 Task: Create in the project AgileCore and in the Backlog issue 'Upgrade the user interface of a mobile application to improve usability and aesthetics' a child issue 'Email campaign open rate tracking and analysis', and assign it to team member softage.2@softage.net. Create in the project AgileCore and in the Backlog issue 'Create a new online platform for online education courses with advanced peer-to-peer learning and discussion features' a child issue 'Chatbot conversation natural language understanding and optimization', and assign it to team member softage.3@softage.net
Action: Mouse moved to (199, 58)
Screenshot: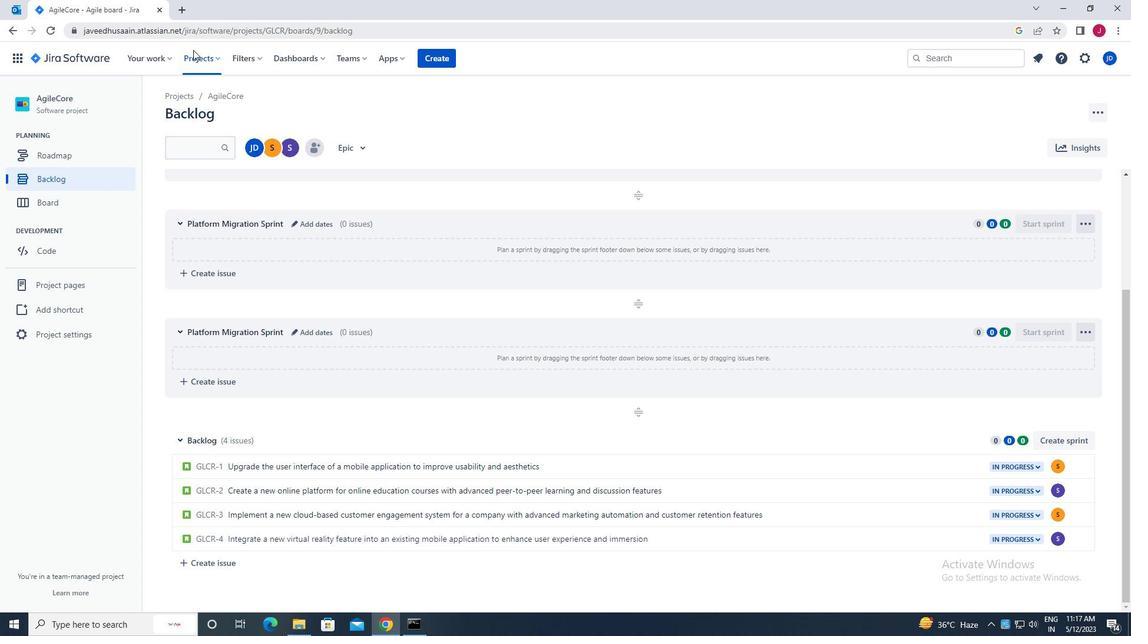 
Action: Mouse pressed left at (199, 58)
Screenshot: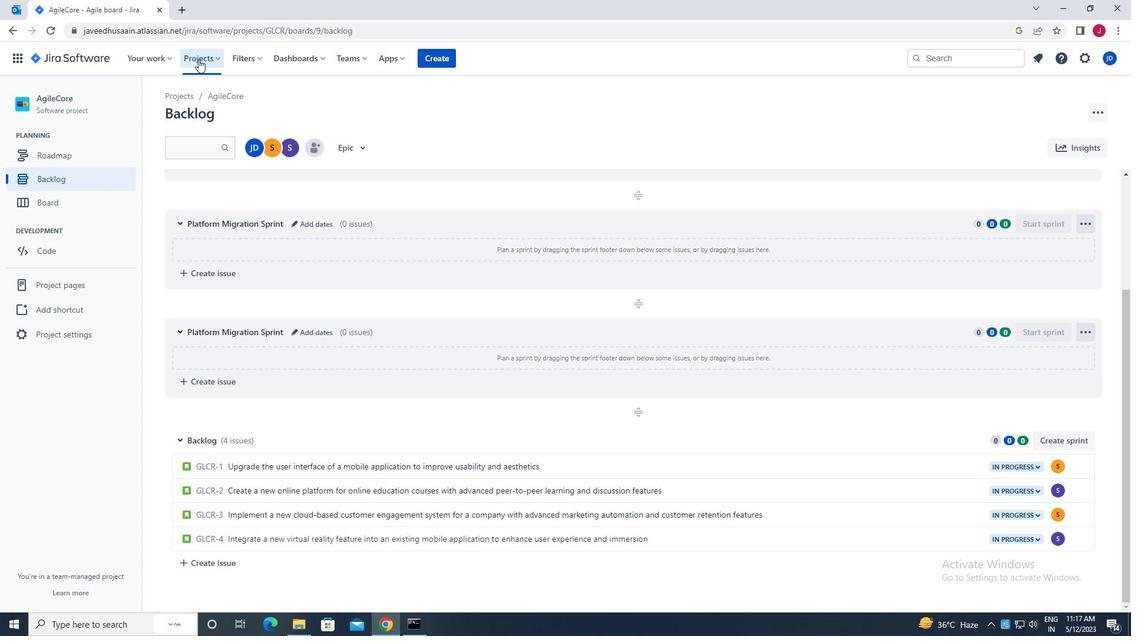 
Action: Mouse moved to (231, 107)
Screenshot: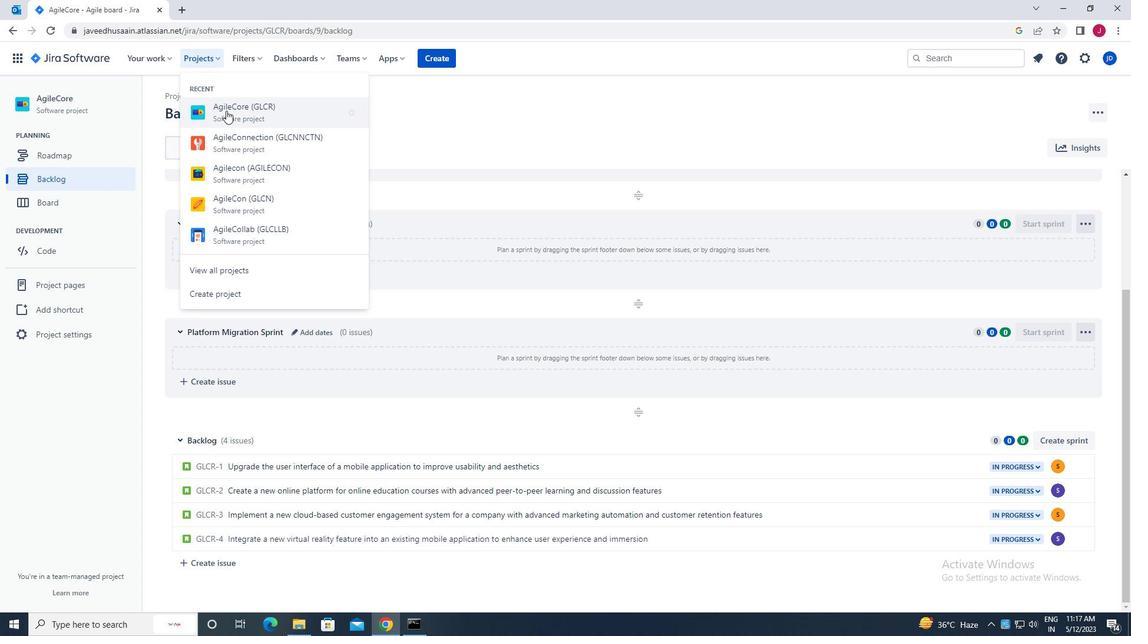 
Action: Mouse pressed left at (231, 107)
Screenshot: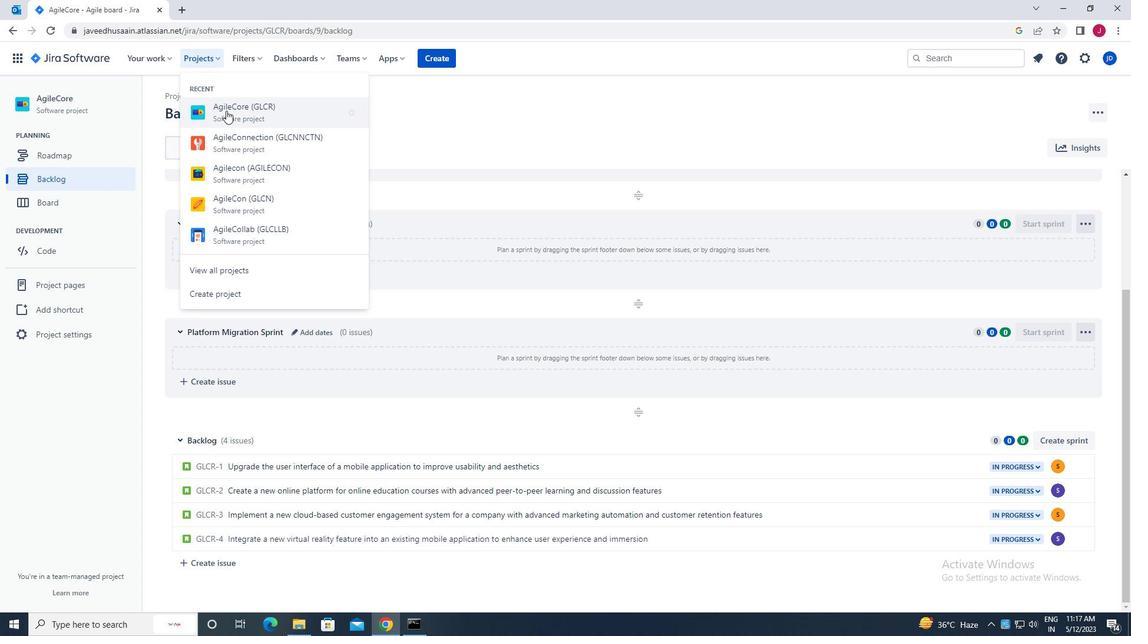 
Action: Mouse moved to (85, 177)
Screenshot: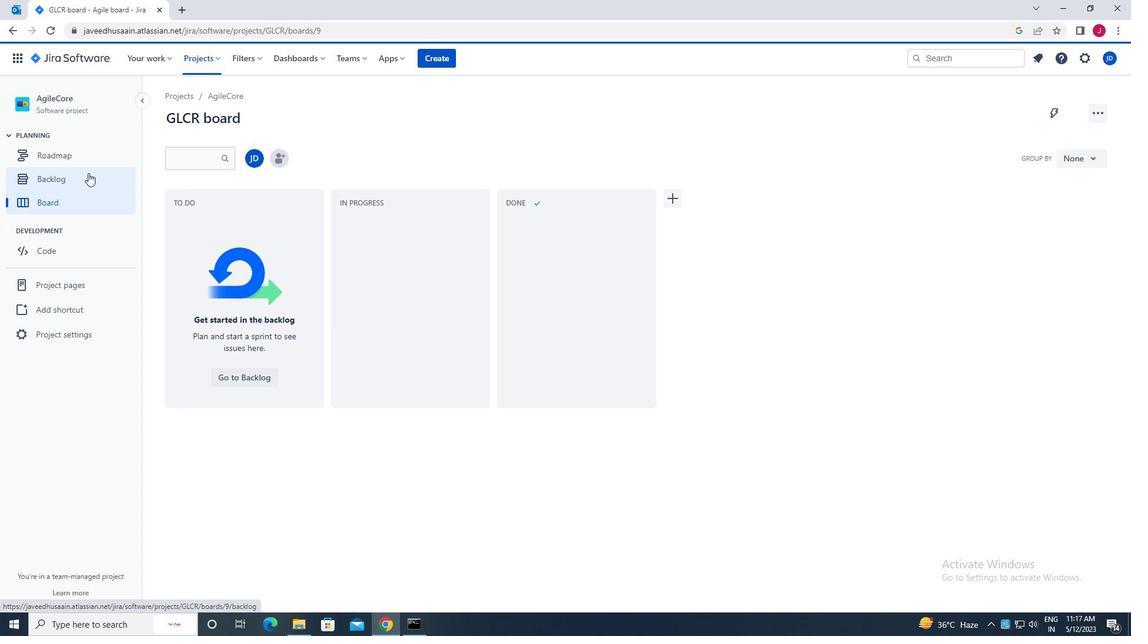 
Action: Mouse pressed left at (85, 177)
Screenshot: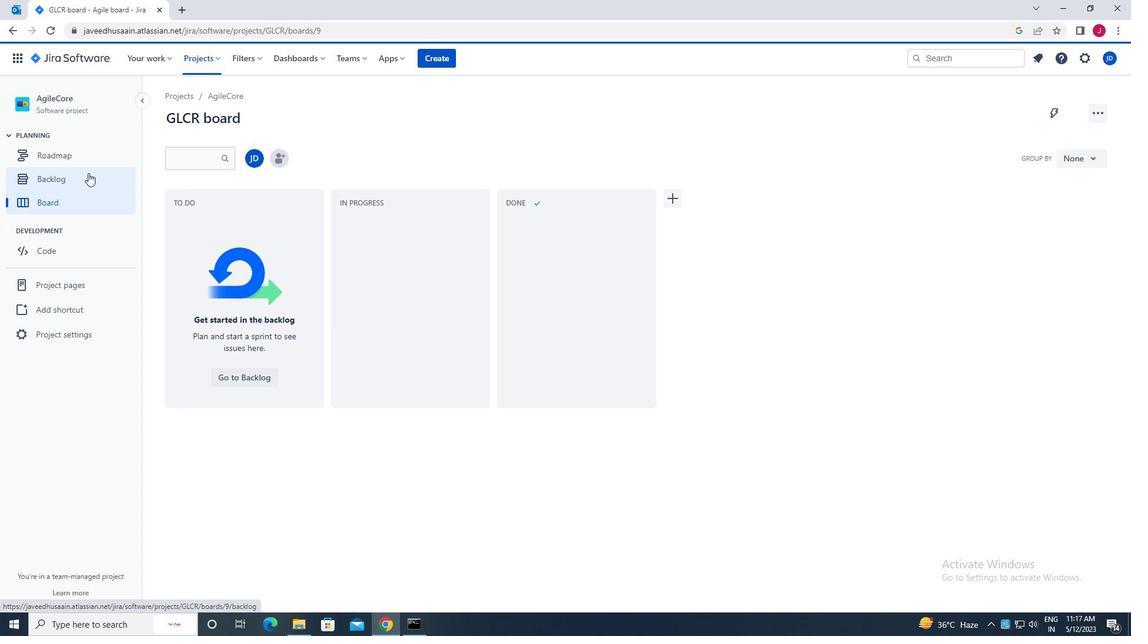 
Action: Mouse moved to (436, 321)
Screenshot: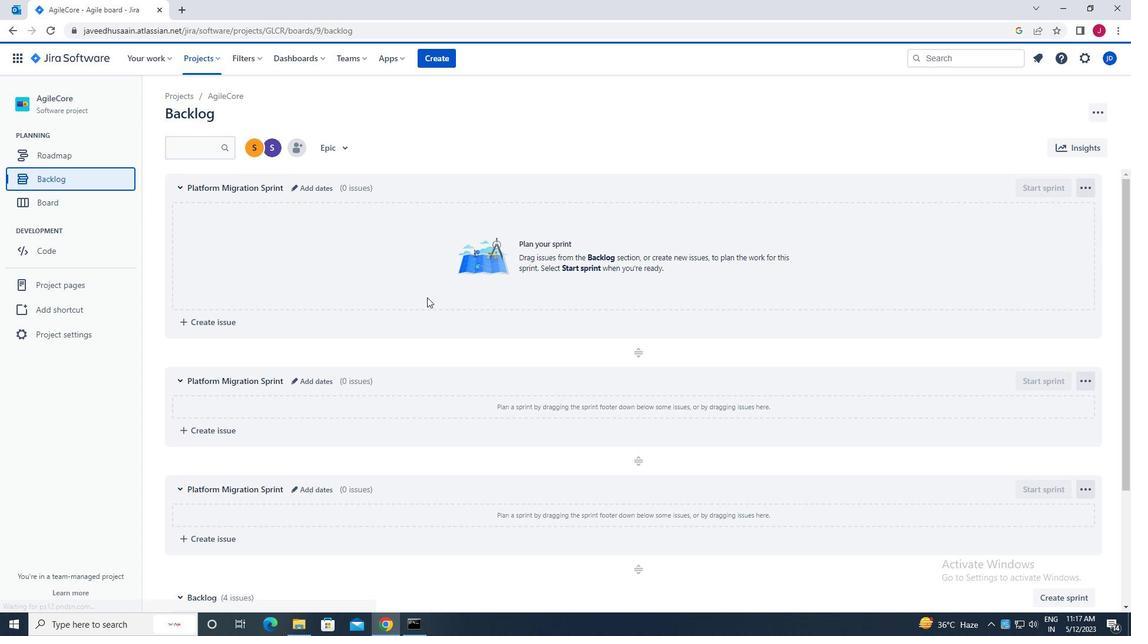 
Action: Mouse scrolled (436, 321) with delta (0, 0)
Screenshot: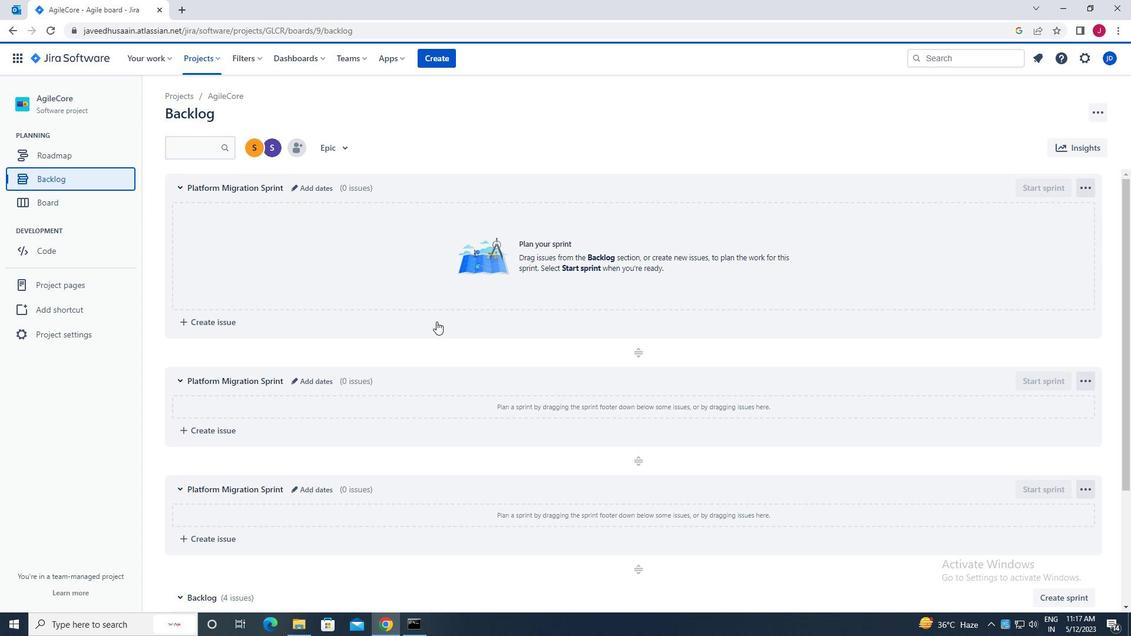 
Action: Mouse scrolled (436, 321) with delta (0, 0)
Screenshot: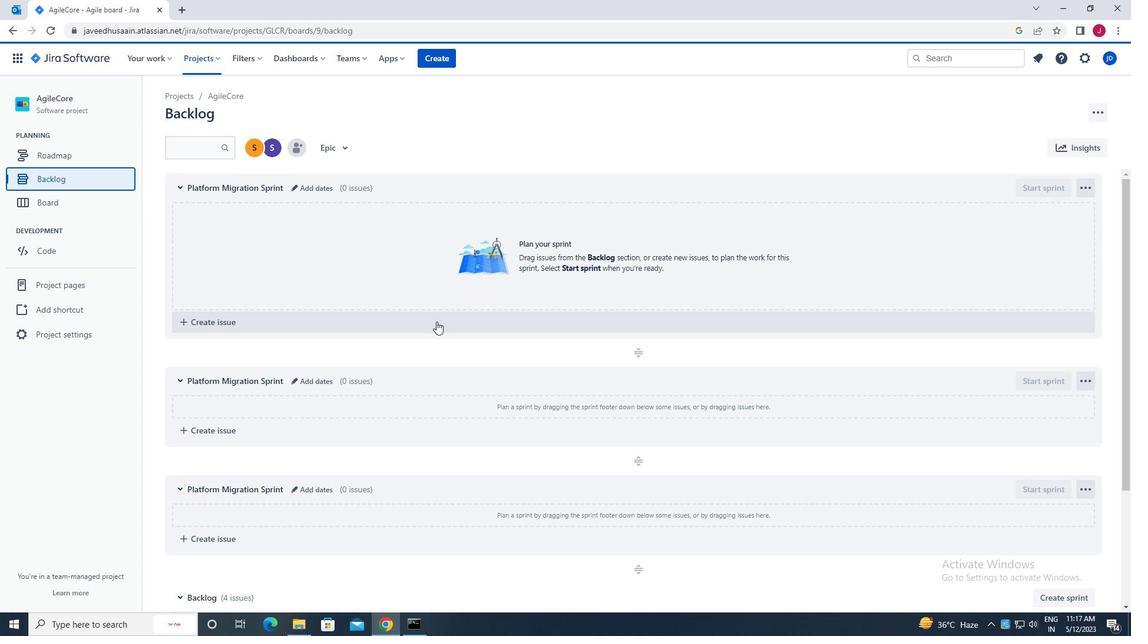 
Action: Mouse moved to (423, 314)
Screenshot: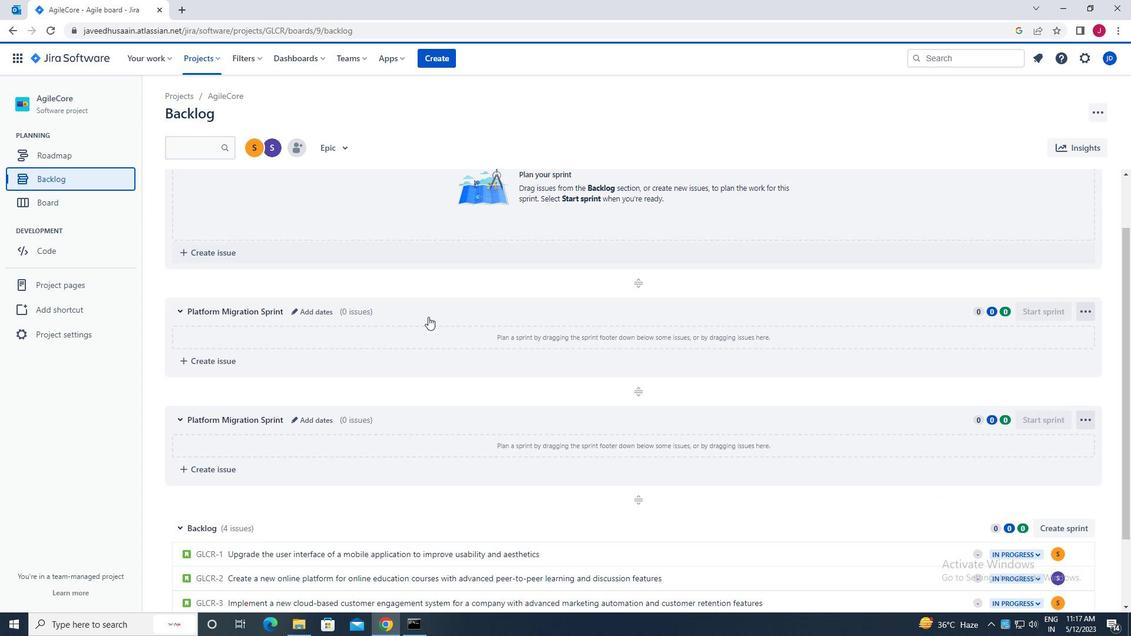
Action: Mouse scrolled (423, 314) with delta (0, 0)
Screenshot: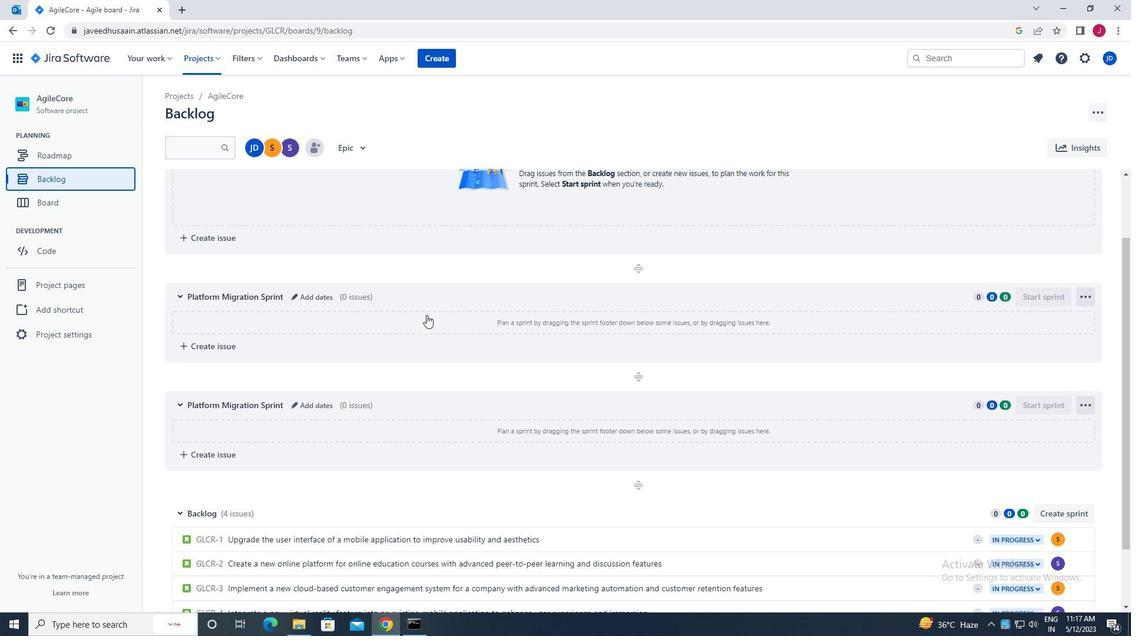 
Action: Mouse moved to (423, 317)
Screenshot: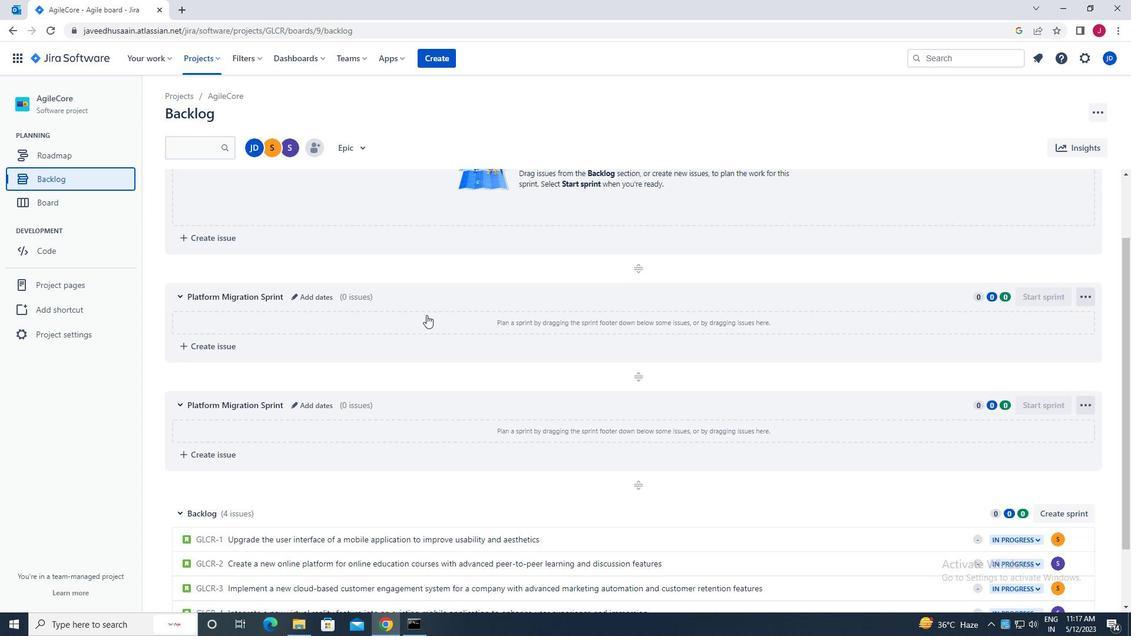 
Action: Mouse scrolled (423, 317) with delta (0, 0)
Screenshot: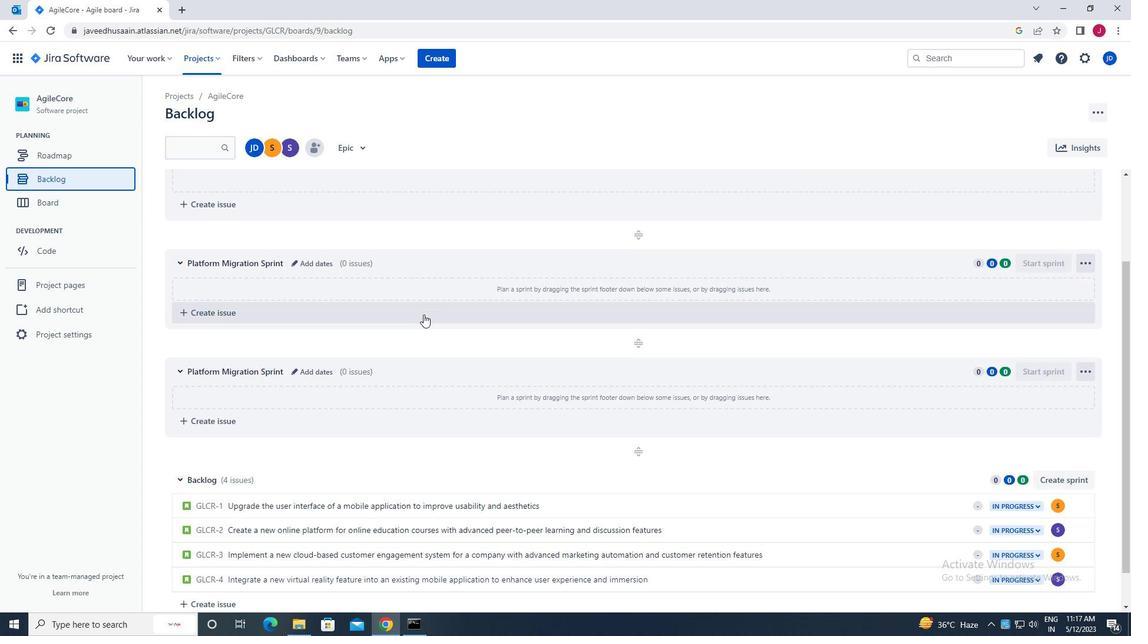 
Action: Mouse moved to (423, 318)
Screenshot: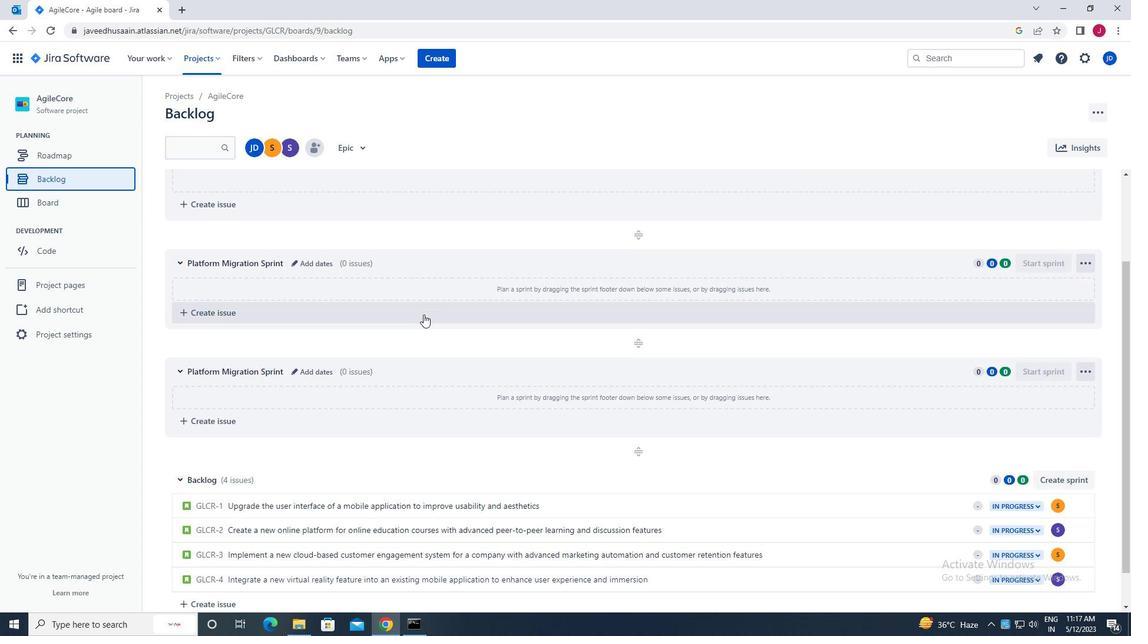 
Action: Mouse scrolled (423, 318) with delta (0, 0)
Screenshot: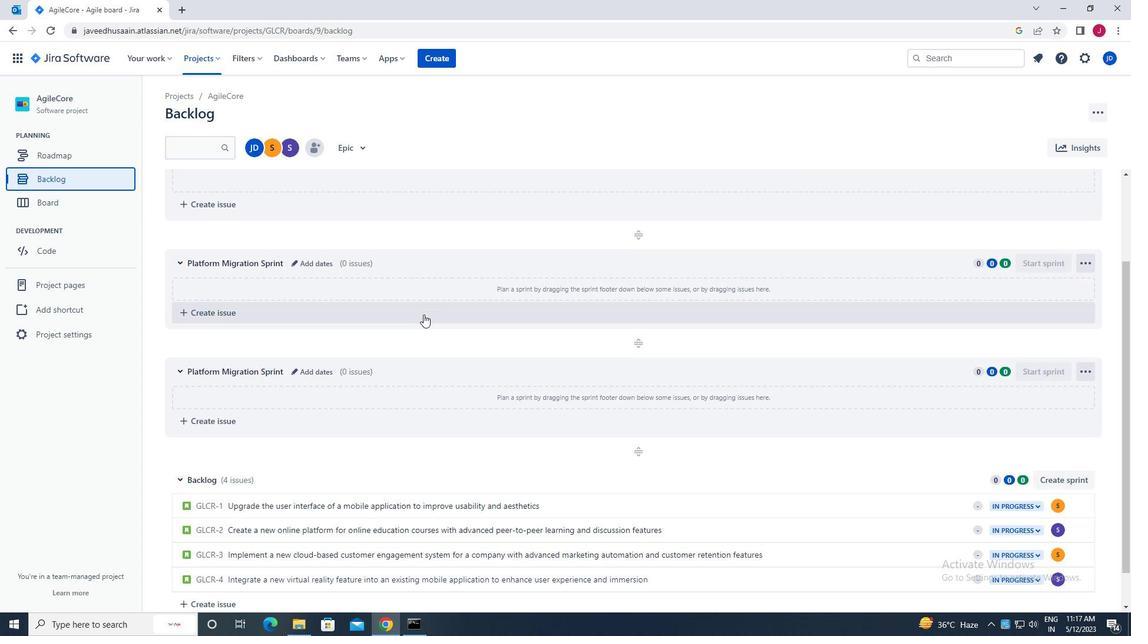 
Action: Mouse moved to (836, 469)
Screenshot: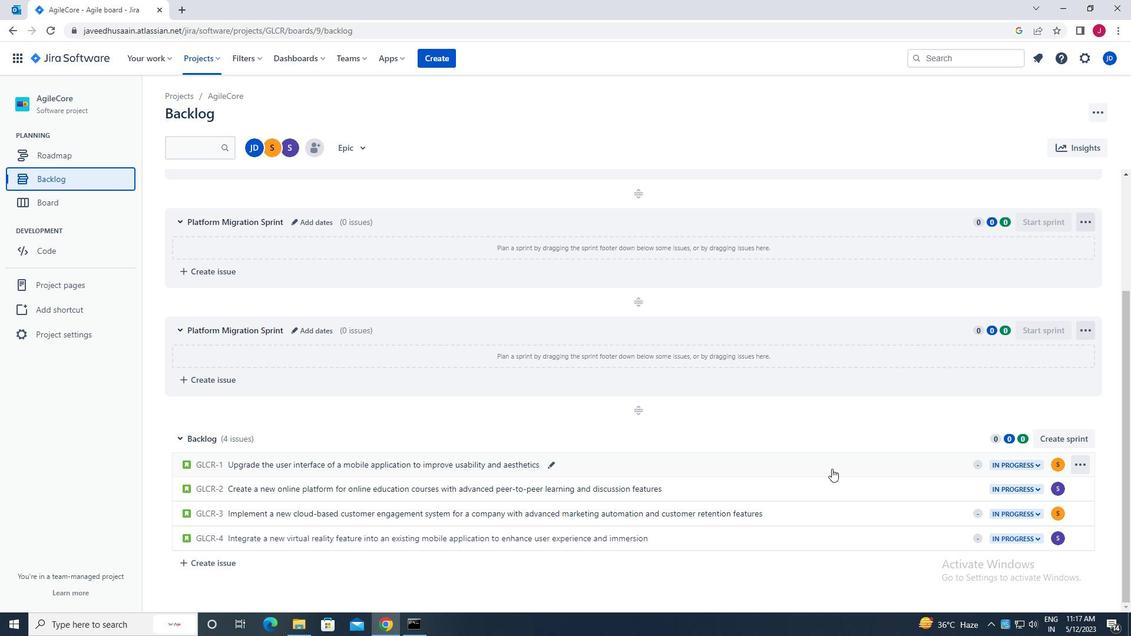 
Action: Mouse pressed left at (836, 469)
Screenshot: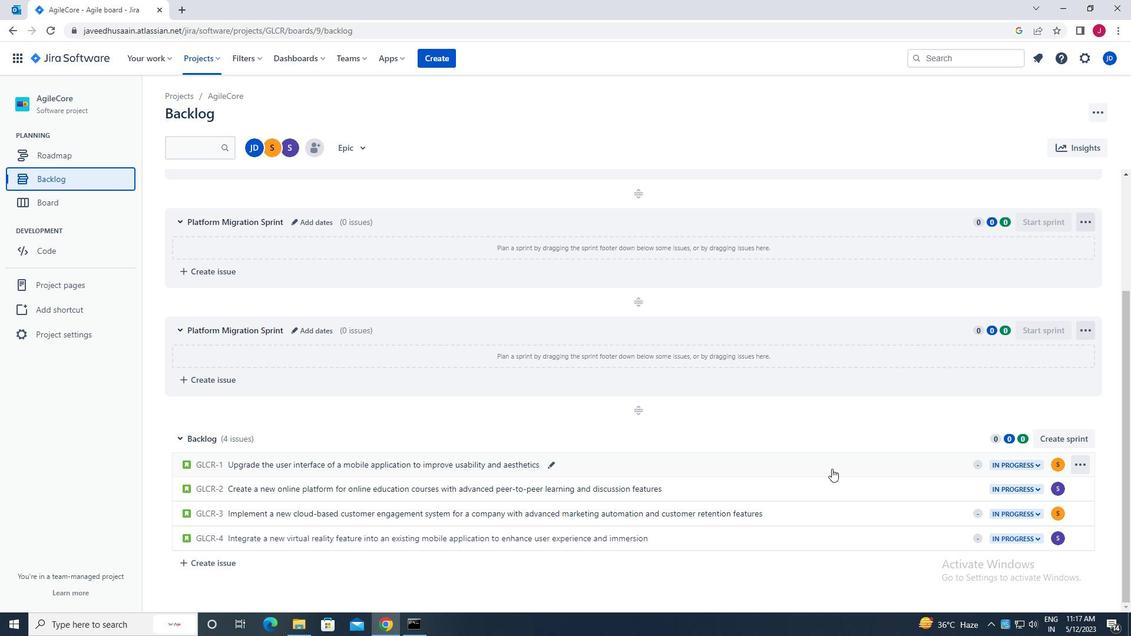 
Action: Mouse moved to (924, 273)
Screenshot: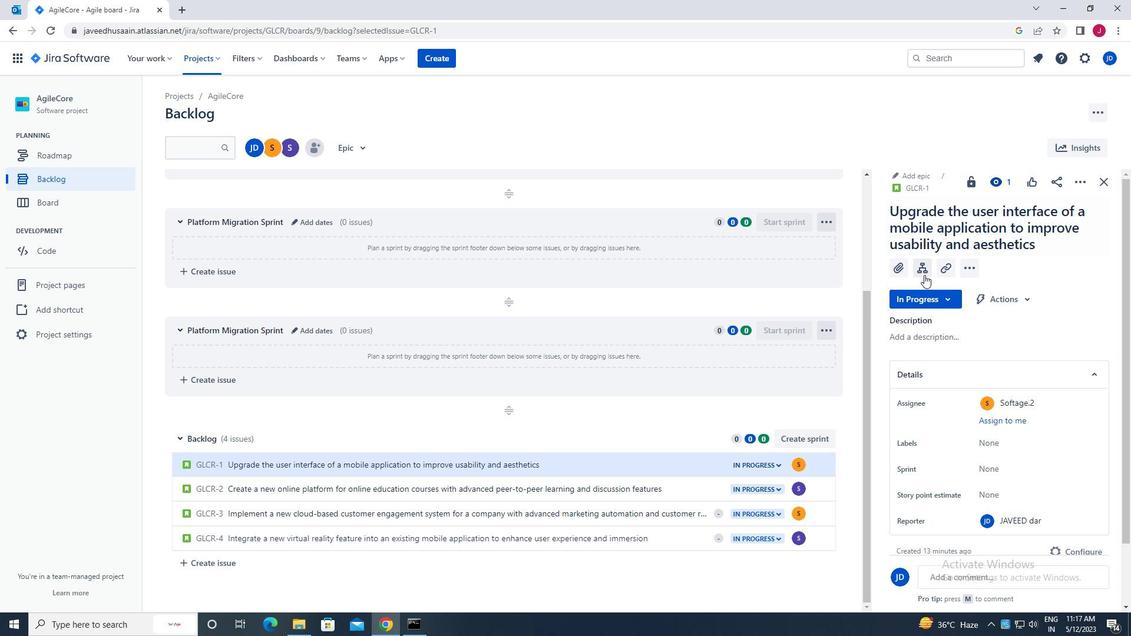 
Action: Mouse pressed left at (924, 273)
Screenshot: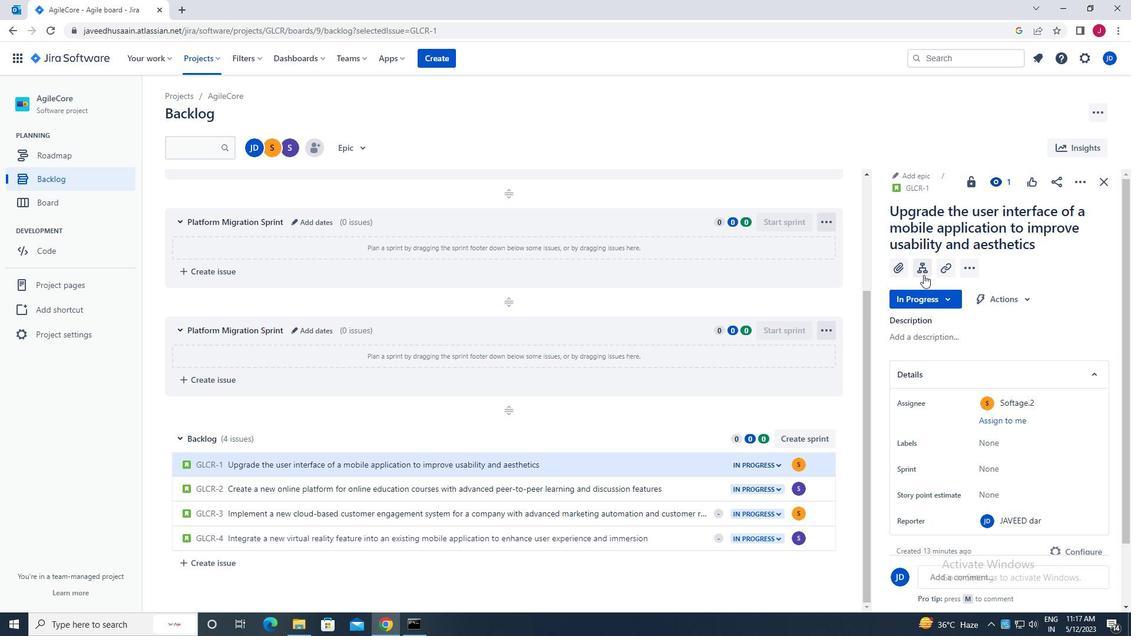 
Action: Mouse moved to (924, 381)
Screenshot: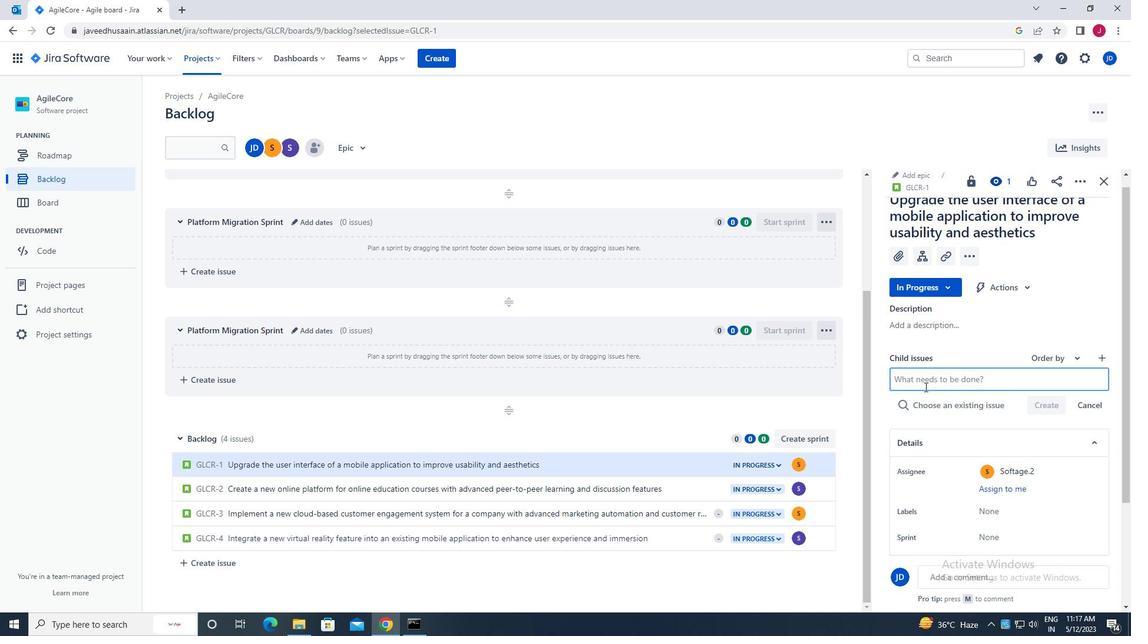 
Action: Mouse pressed left at (924, 381)
Screenshot: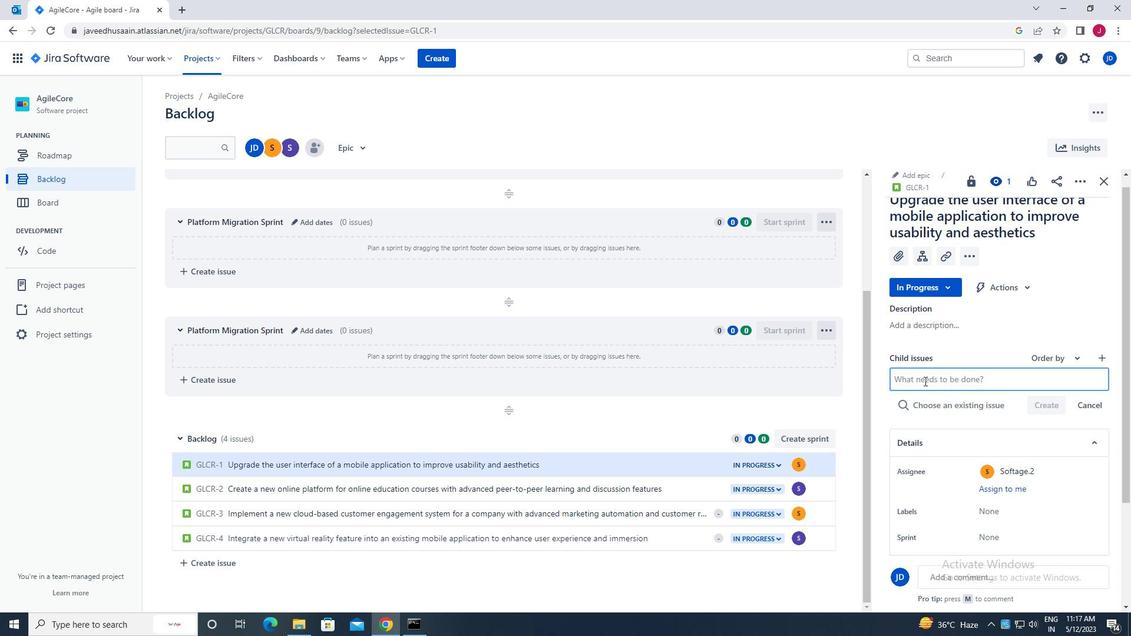 
Action: Key pressed e<Key.caps_lock>mail<Key.space>campaign<Key.space>open<Key.space>rate<Key.space>tracking<Key.space>and<Key.space>analysis<Key.enter>
Screenshot: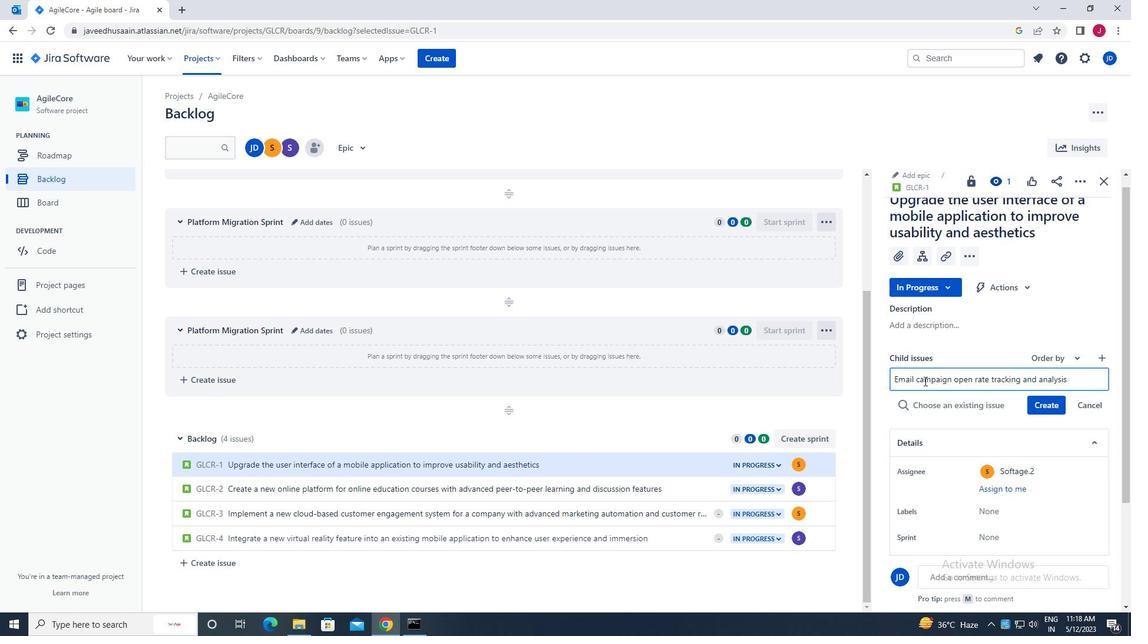 
Action: Mouse moved to (1061, 385)
Screenshot: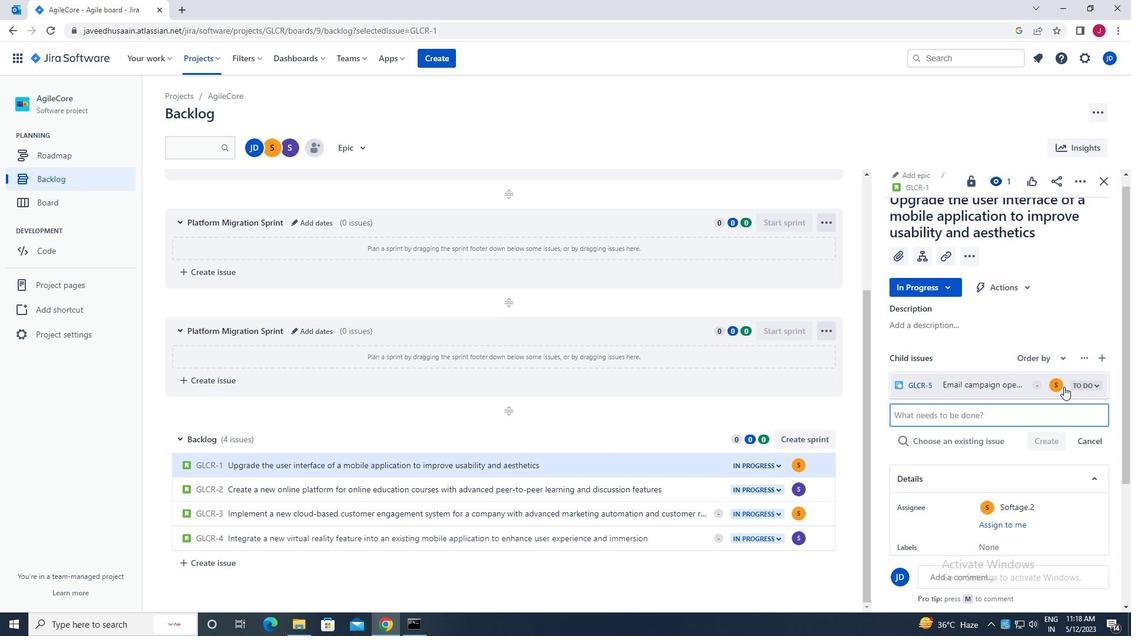 
Action: Mouse pressed left at (1061, 385)
Screenshot: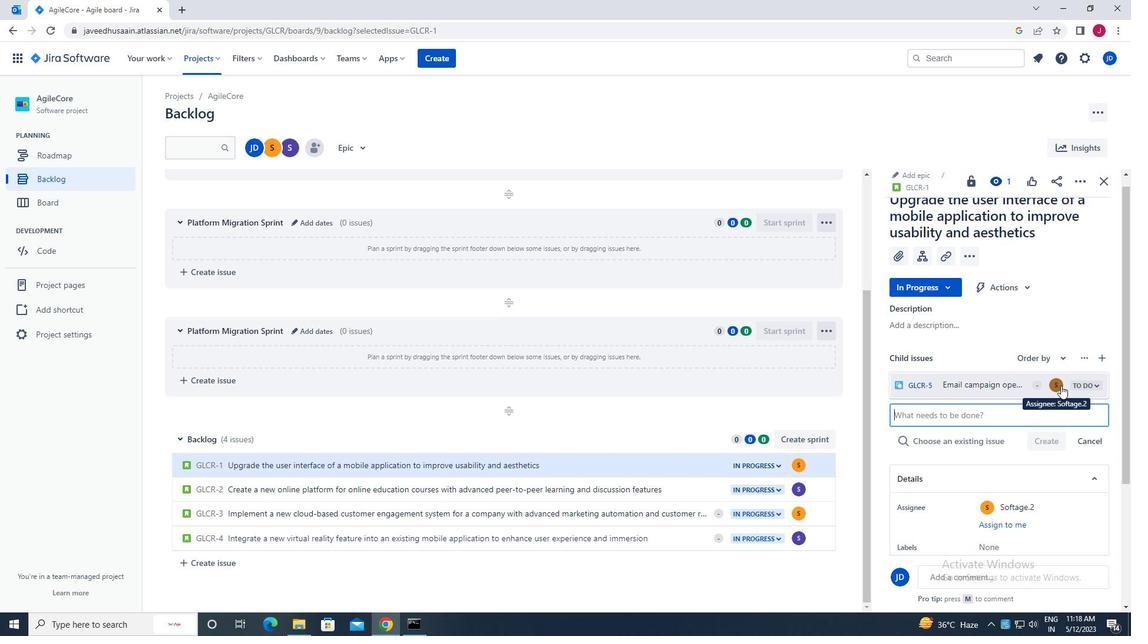
Action: Mouse moved to (959, 314)
Screenshot: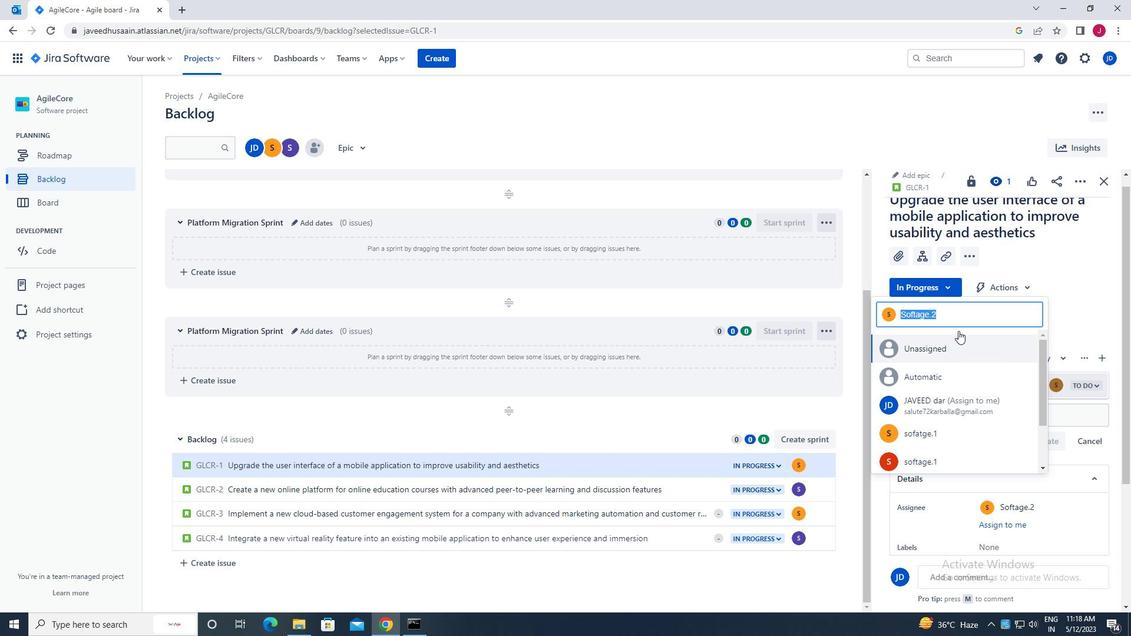 
Action: Key pressed soft
Screenshot: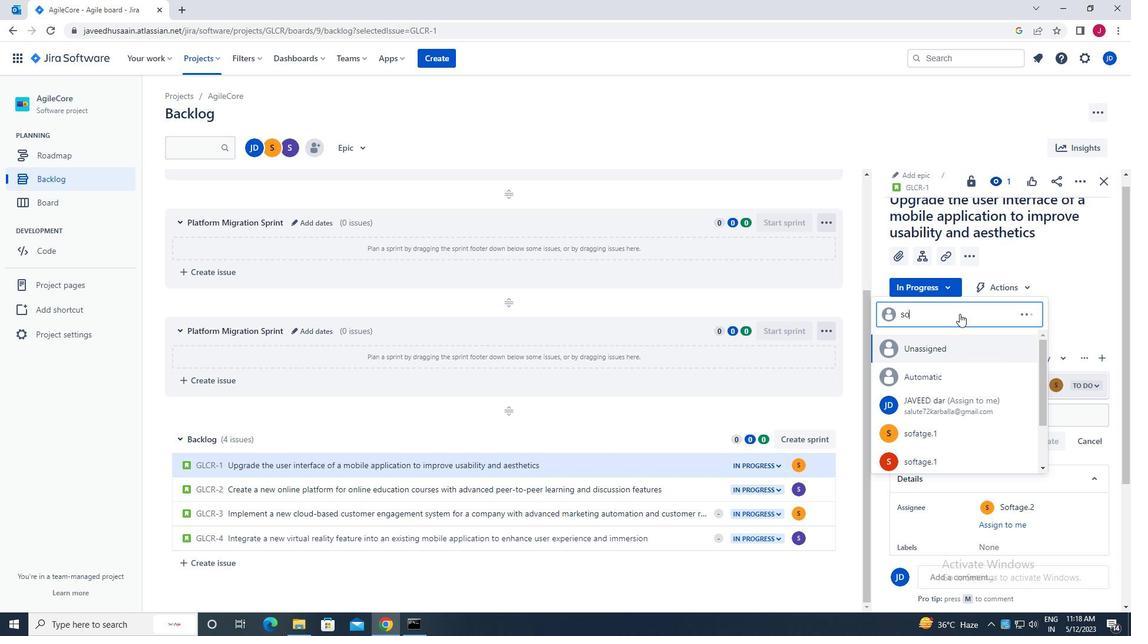 
Action: Mouse moved to (959, 357)
Screenshot: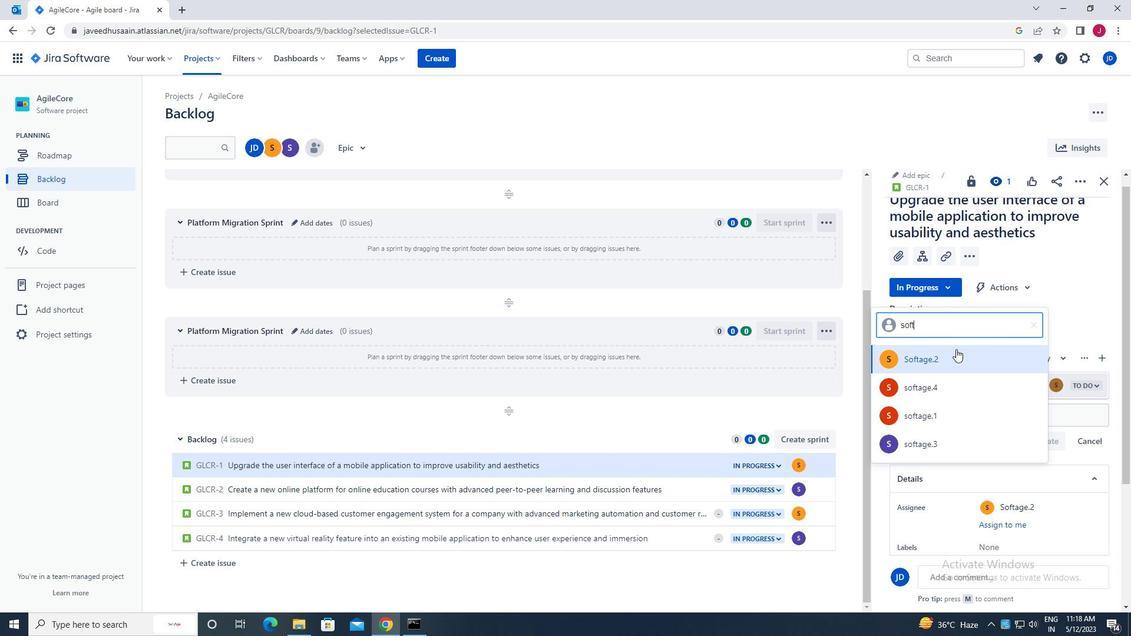 
Action: Mouse pressed left at (959, 357)
Screenshot: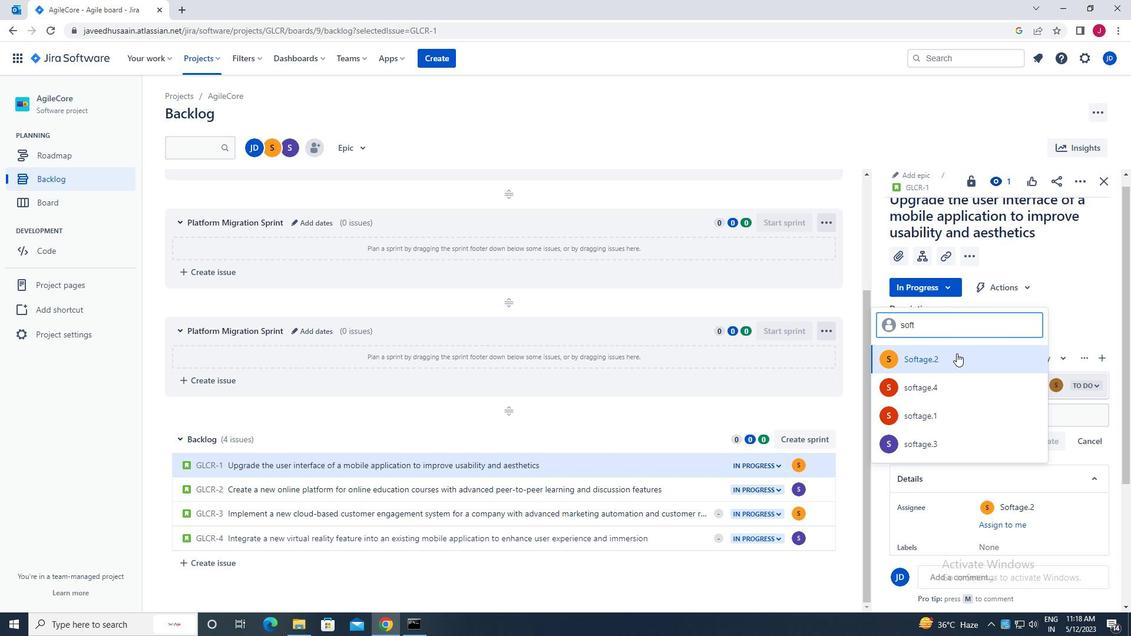 
Action: Mouse moved to (1106, 186)
Screenshot: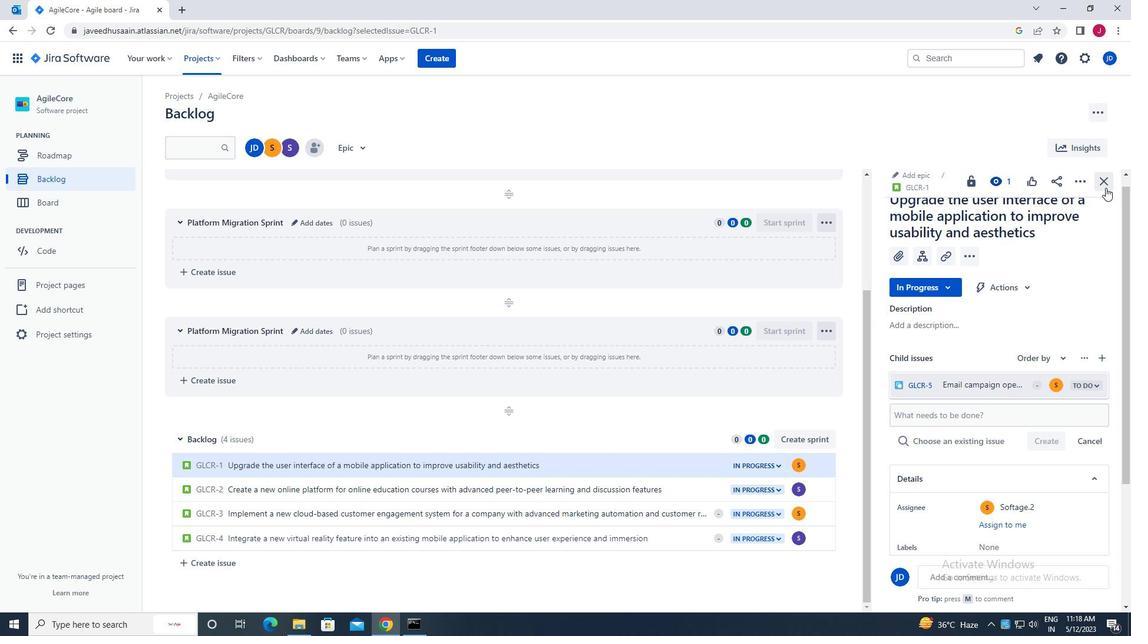 
Action: Mouse pressed left at (1106, 186)
Screenshot: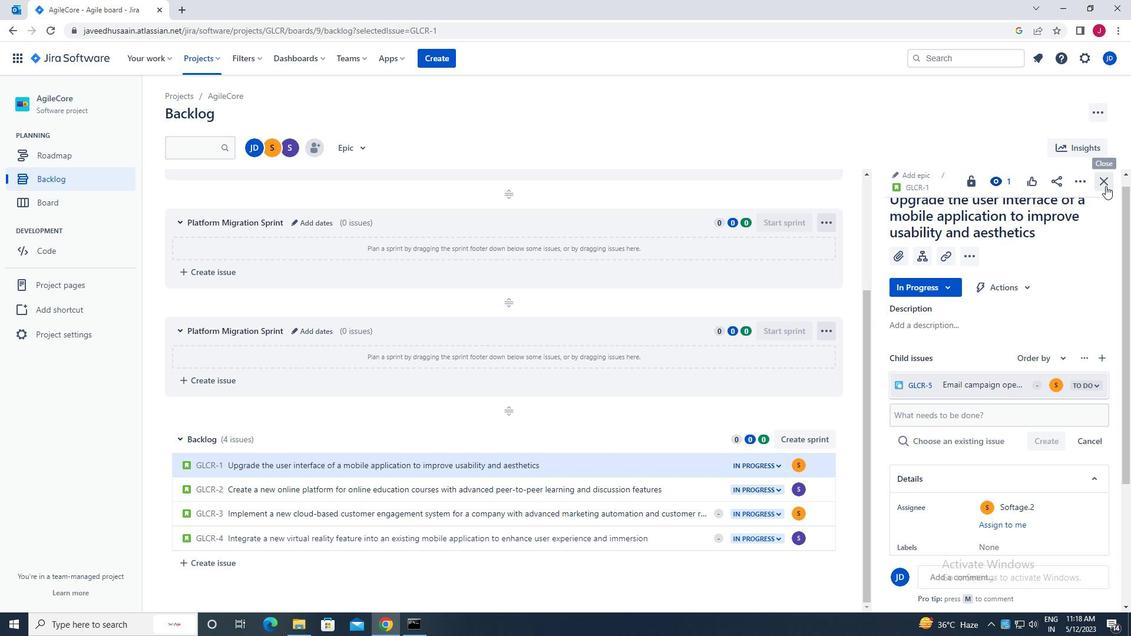 
Action: Mouse moved to (681, 418)
Screenshot: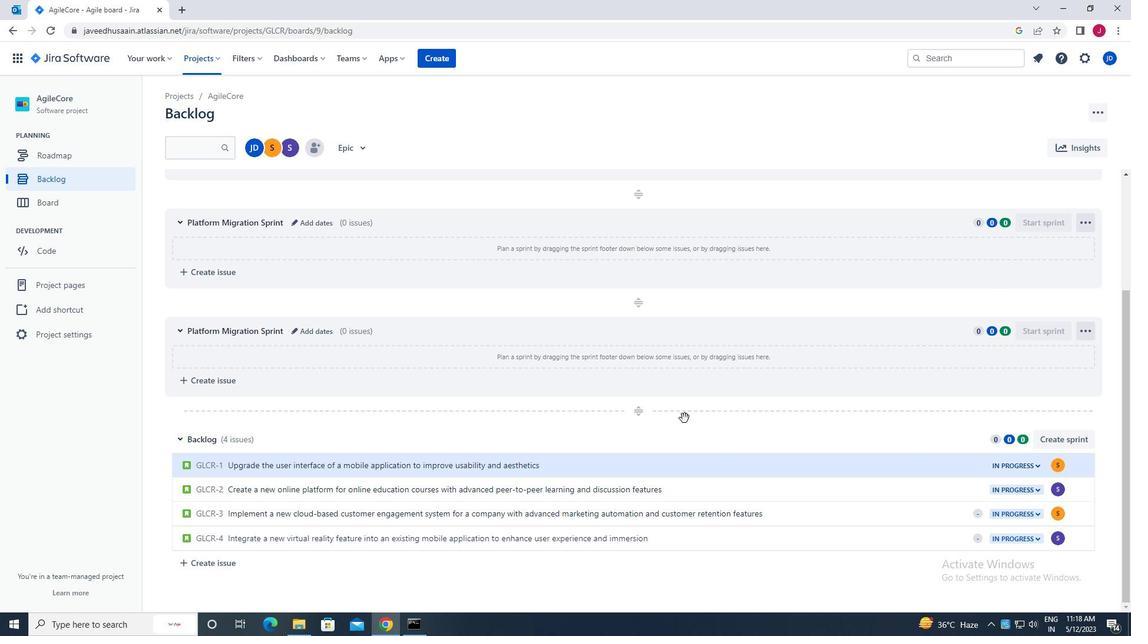 
Action: Mouse scrolled (681, 417) with delta (0, 0)
Screenshot: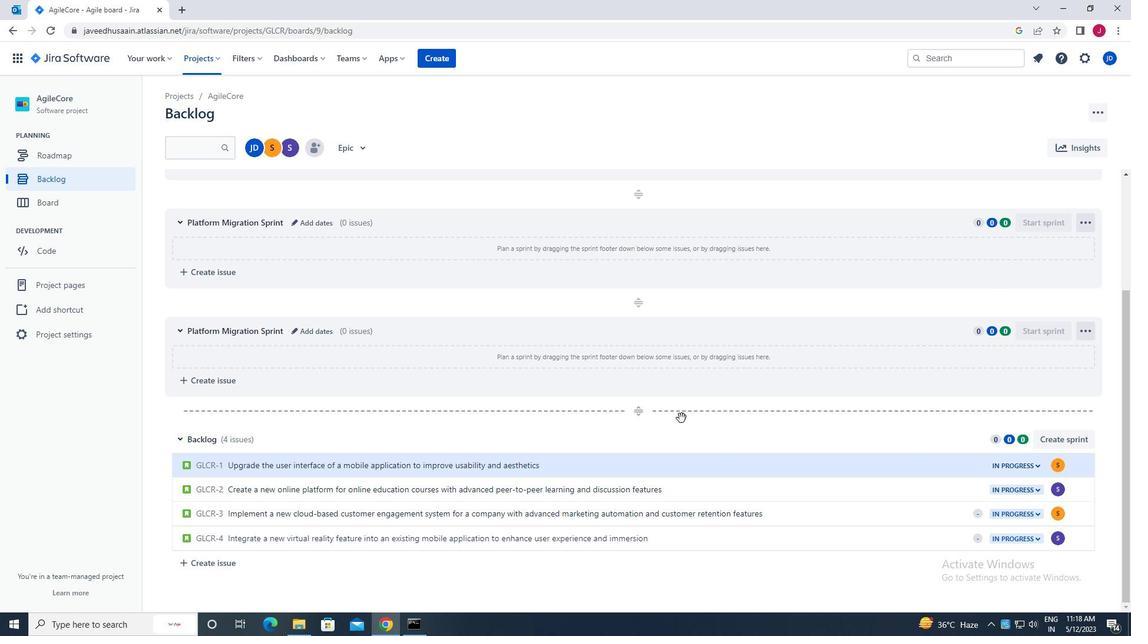 
Action: Mouse scrolled (681, 417) with delta (0, 0)
Screenshot: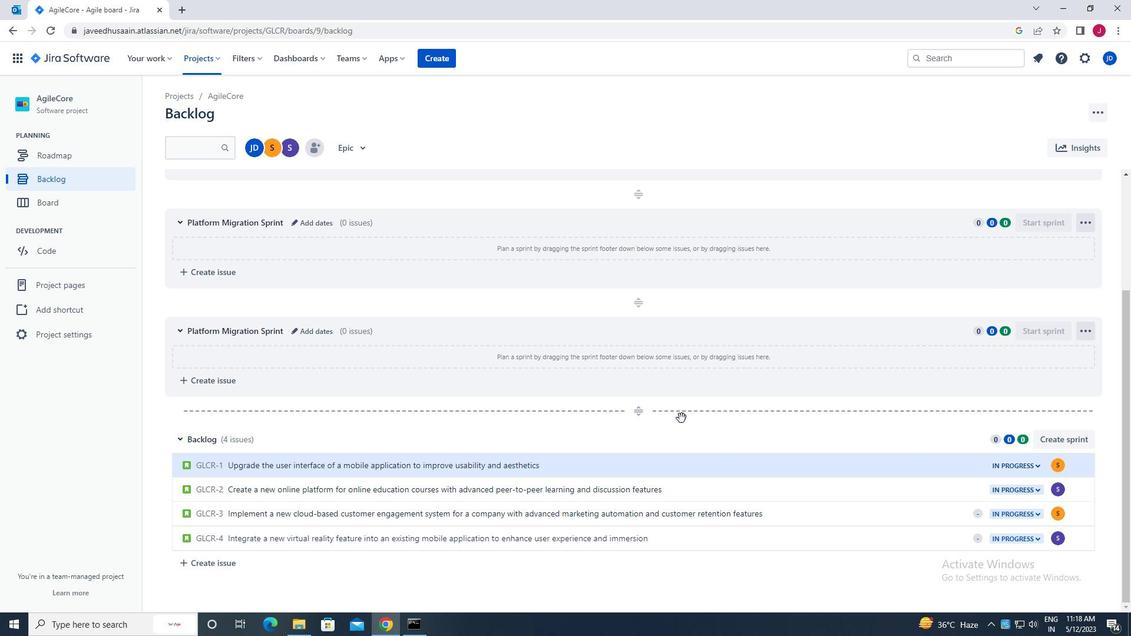 
Action: Mouse moved to (892, 491)
Screenshot: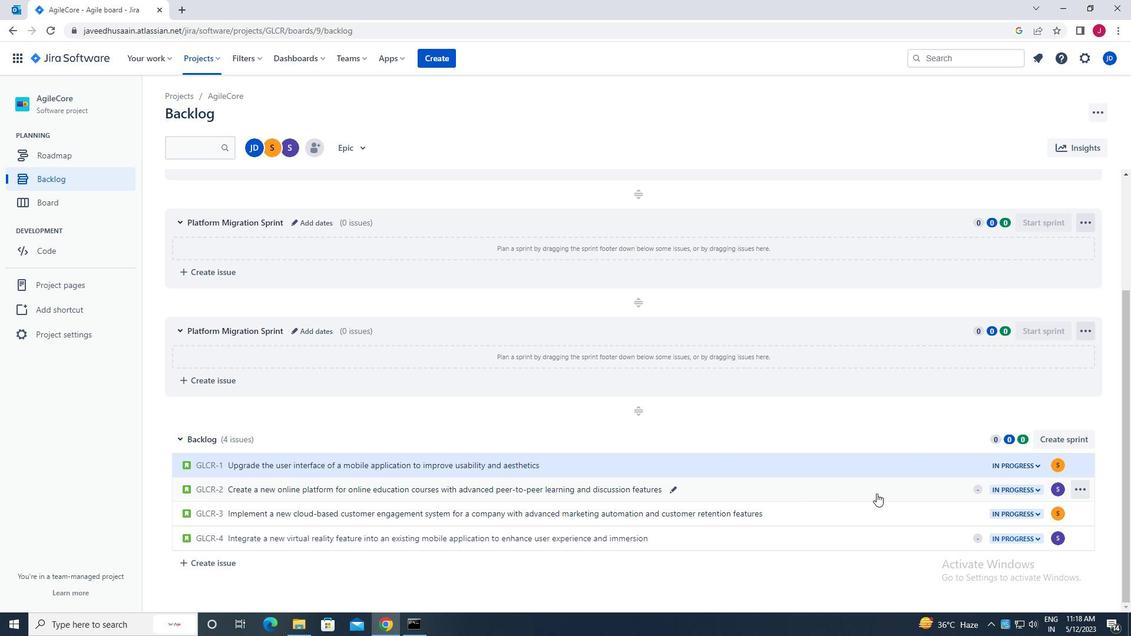 
Action: Mouse pressed left at (892, 491)
Screenshot: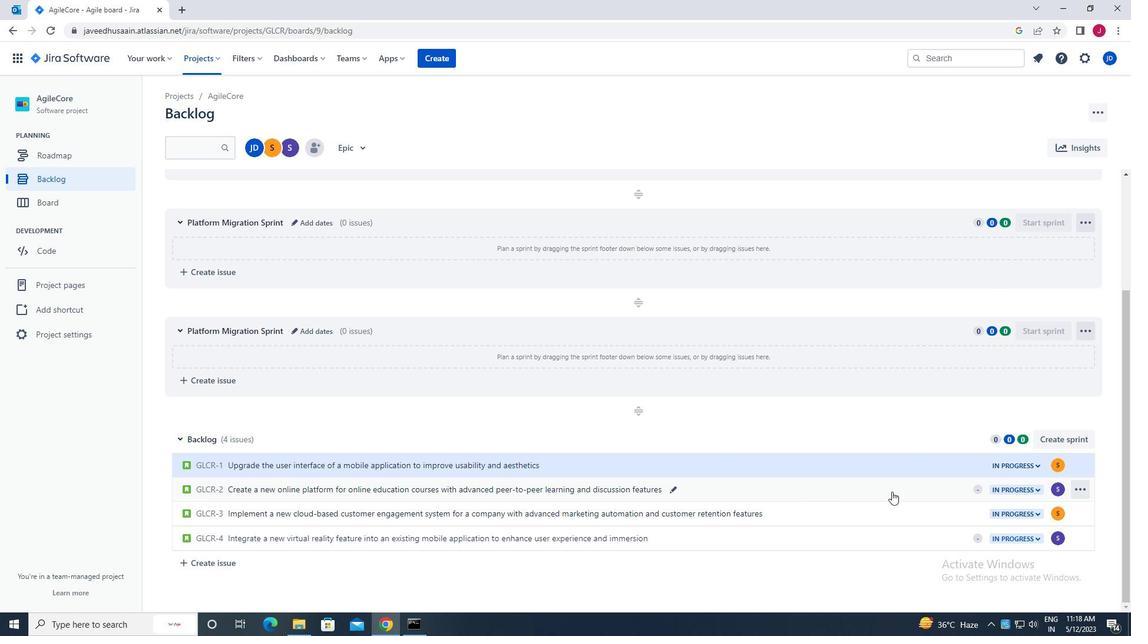 
Action: Mouse moved to (921, 288)
Screenshot: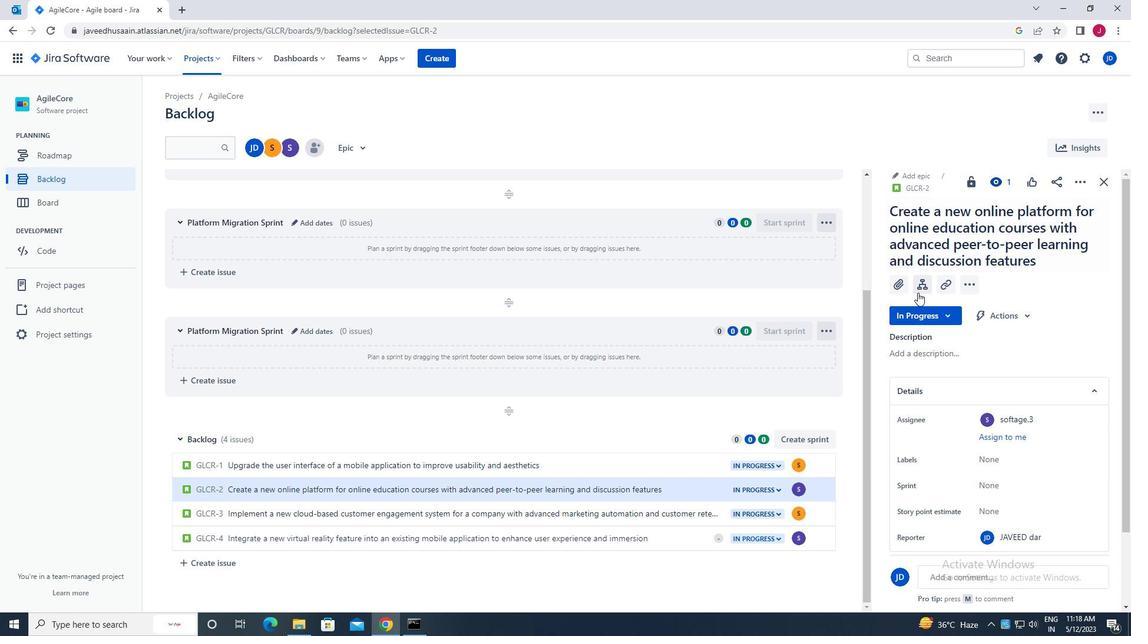 
Action: Mouse pressed left at (921, 288)
Screenshot: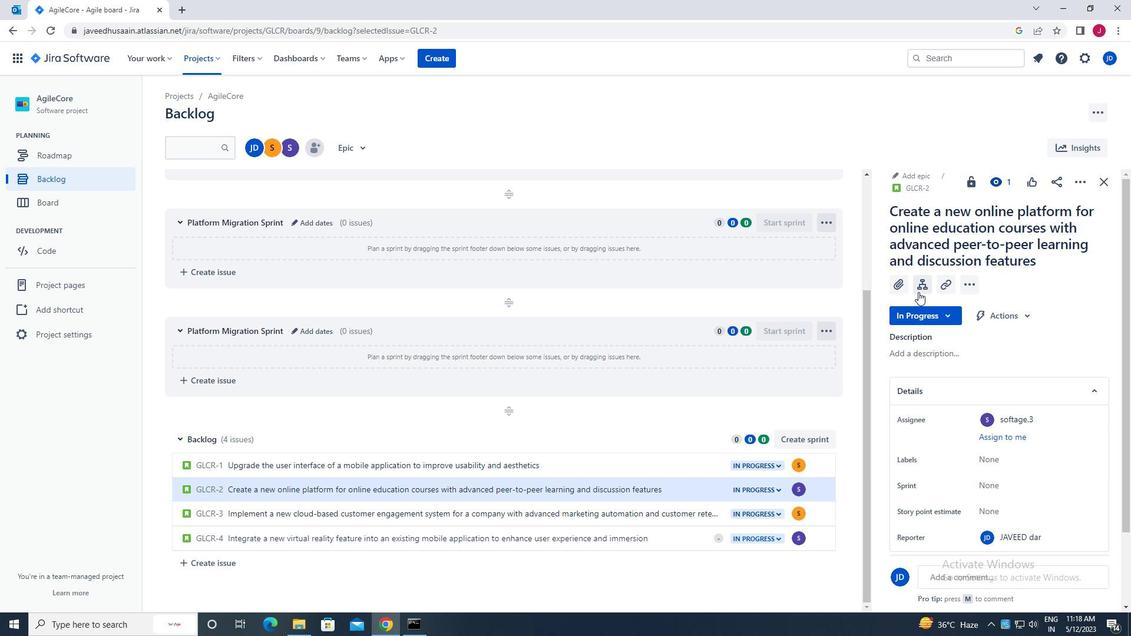 
Action: Mouse moved to (987, 380)
Screenshot: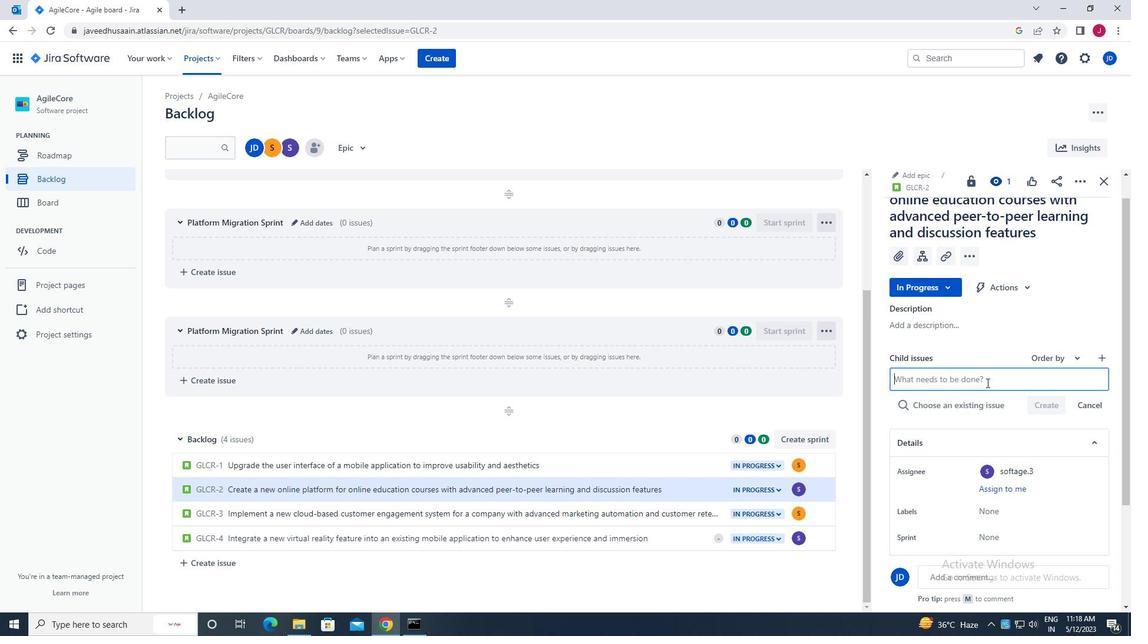 
Action: Mouse pressed left at (987, 380)
Screenshot: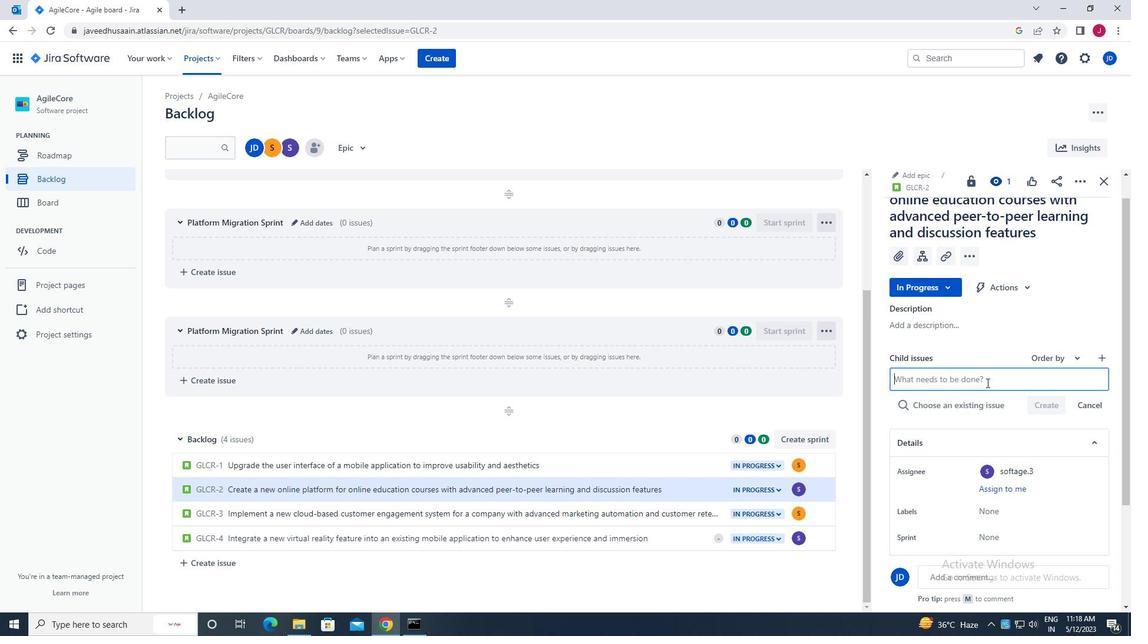 
Action: Key pressed <Key.caps_lock>c<Key.caps_lock>hatbot<Key.space>cons<Key.backspace>versation<Key.space>natural<Key.space>language<Key.space>understanding<Key.space>and<Key.space>optimization<Key.enter>
Screenshot: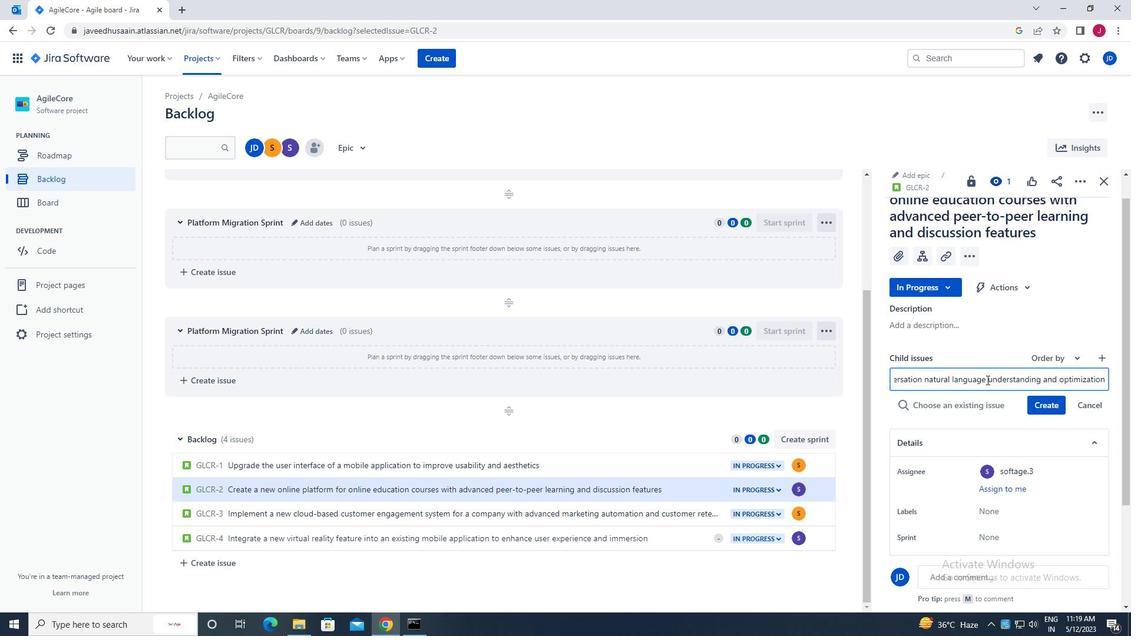 
Action: Mouse moved to (1061, 384)
Screenshot: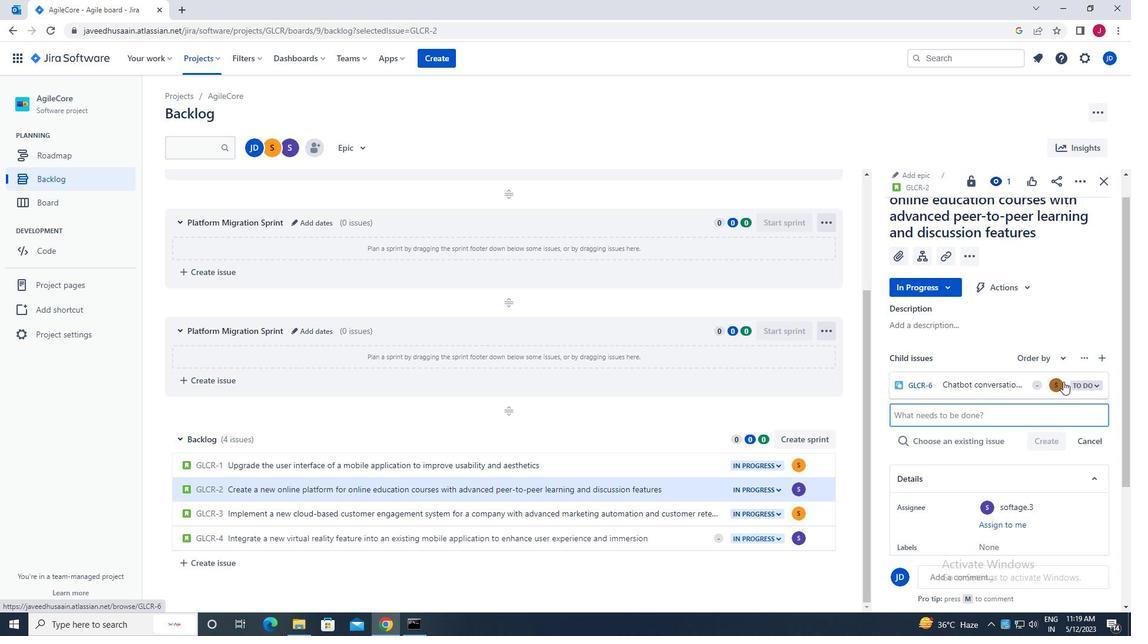 
Action: Mouse pressed left at (1061, 384)
Screenshot: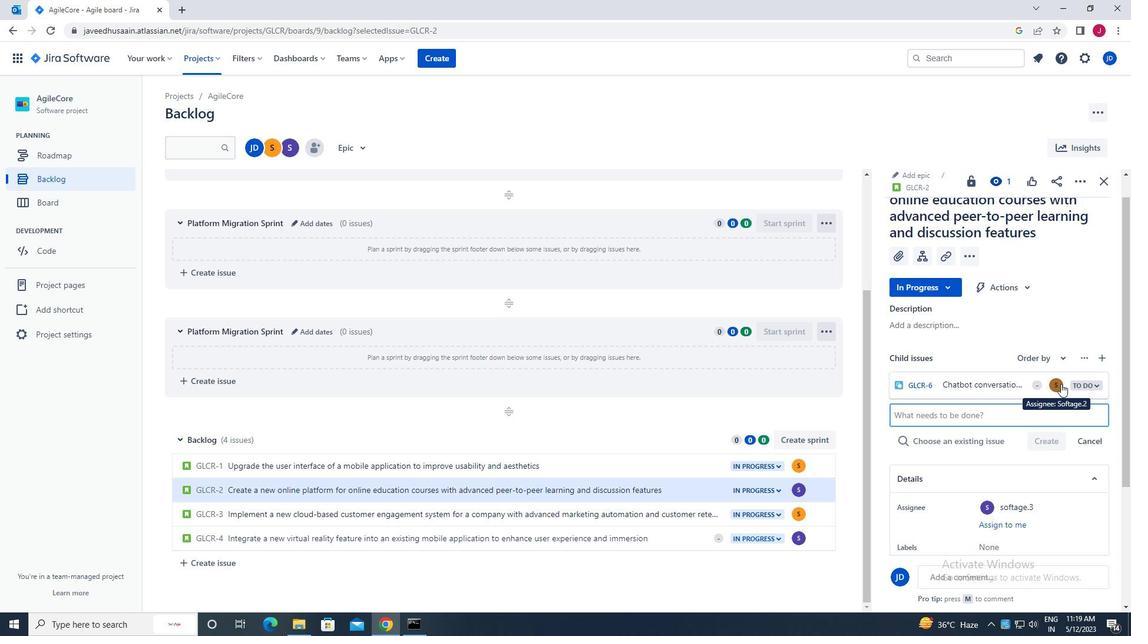 
Action: Mouse moved to (1041, 389)
Screenshot: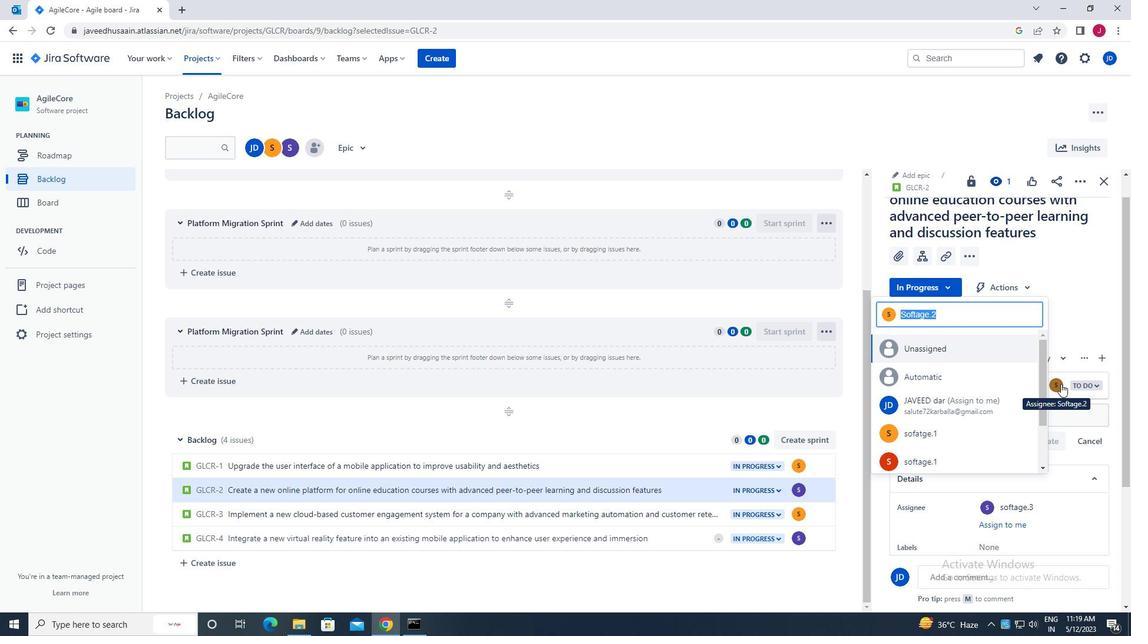 
Action: Key pressed soft
Screenshot: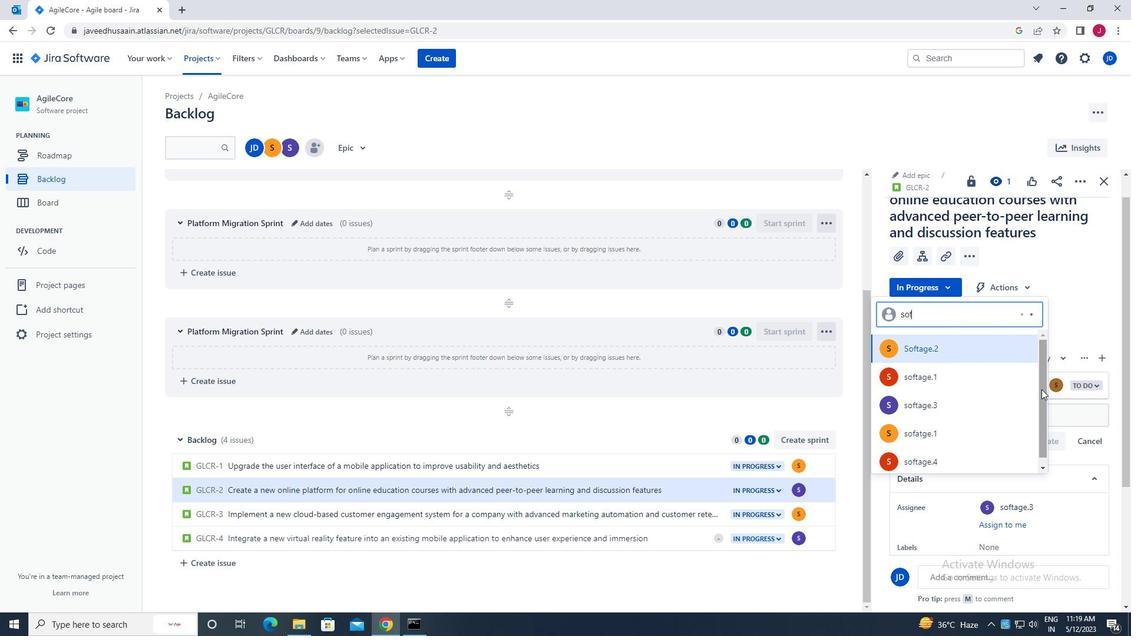 
Action: Mouse moved to (950, 448)
Screenshot: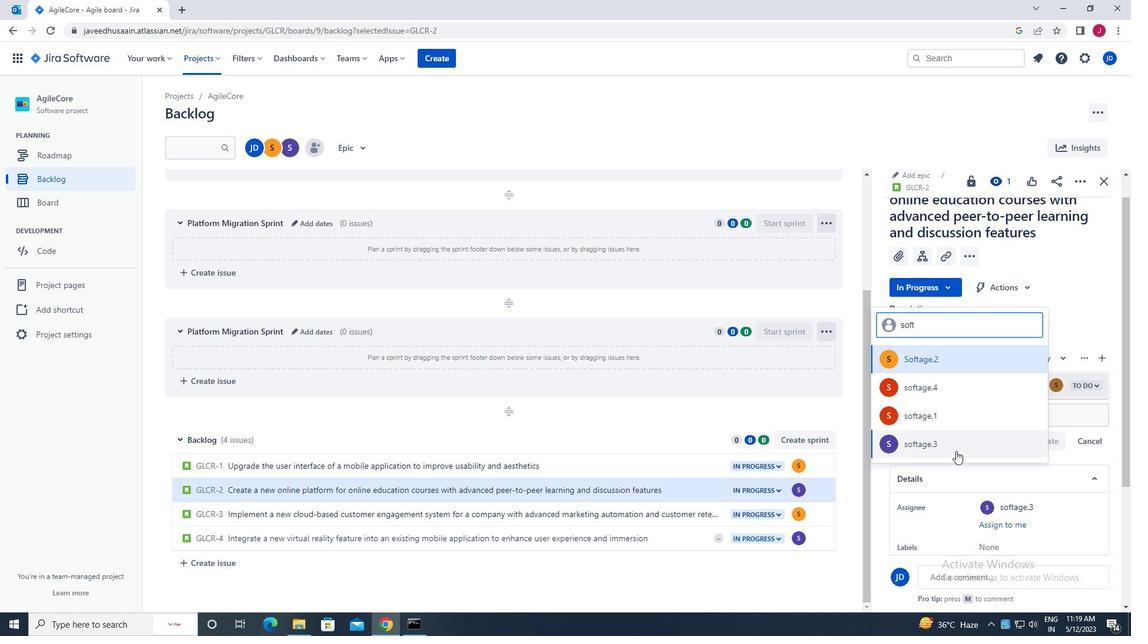 
Action: Mouse pressed left at (950, 448)
Screenshot: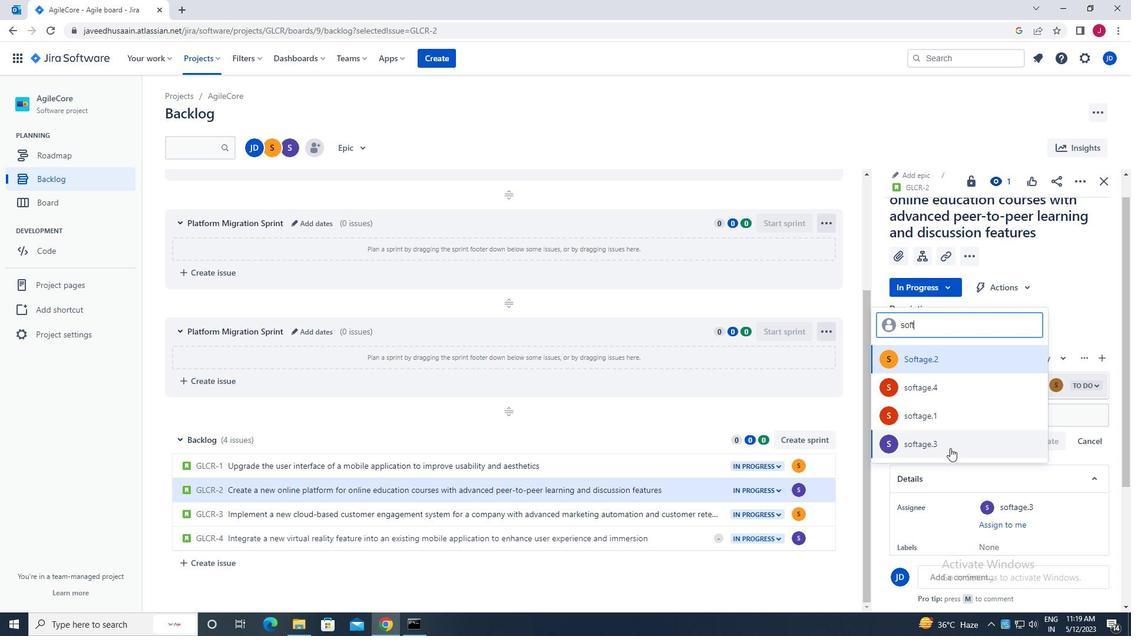 
Action: Mouse moved to (1104, 181)
Screenshot: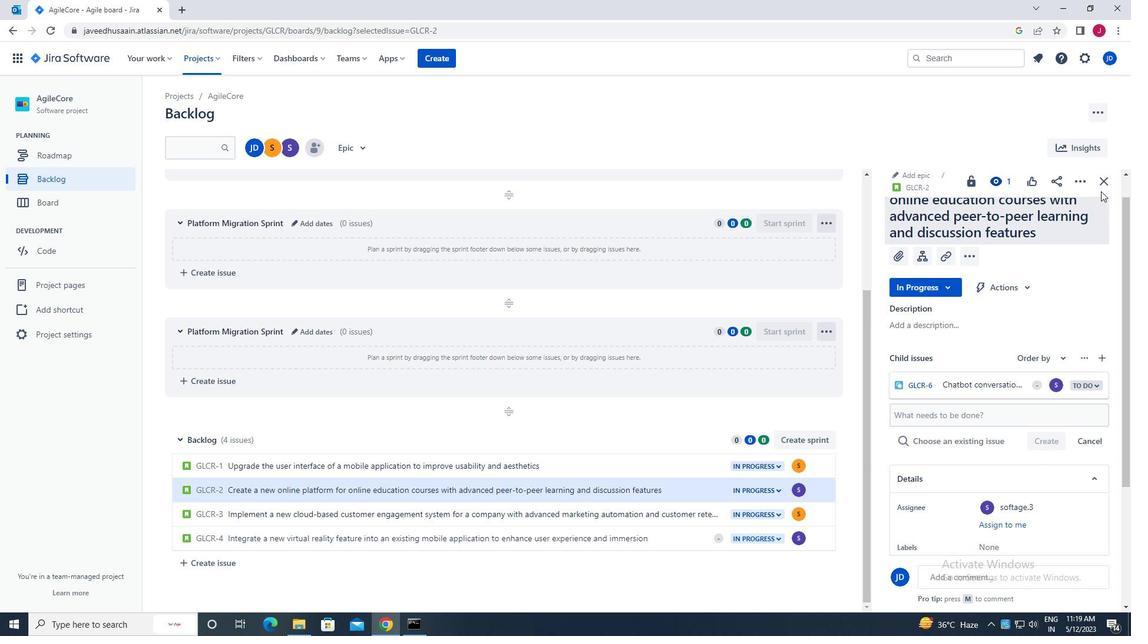 
Action: Mouse pressed left at (1104, 181)
Screenshot: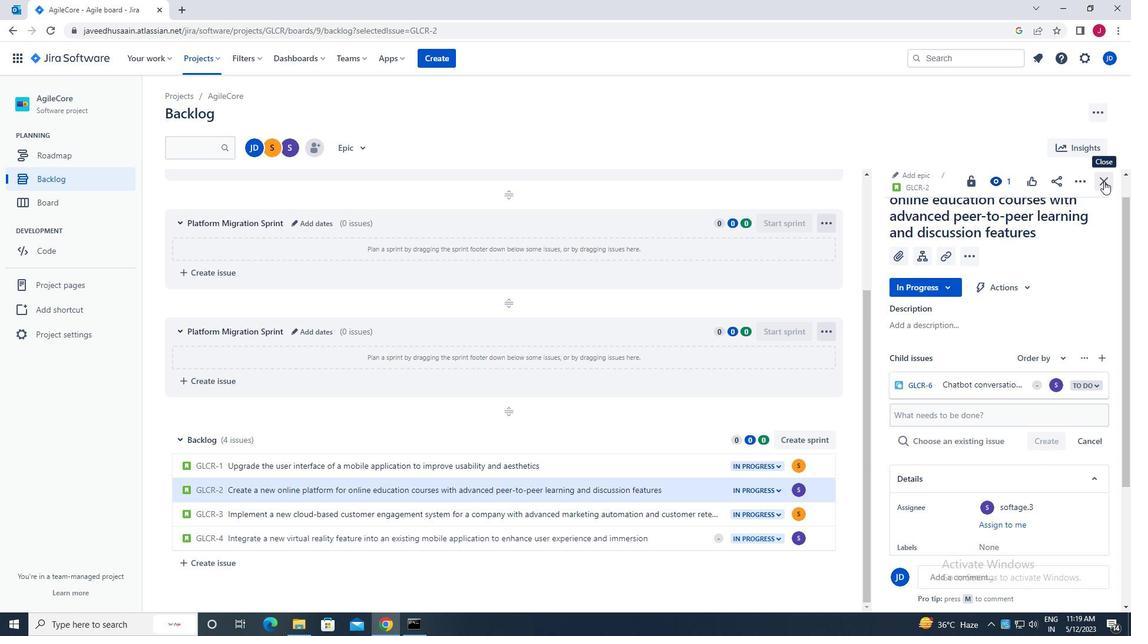 
